 Task: Add the task  Create a new online platform for peer-to-peer rental services to the section Code Commanders in the project AgileIntegrate and add a Due Date to the respective task as 2024/02/01
Action: Mouse moved to (933, 580)
Screenshot: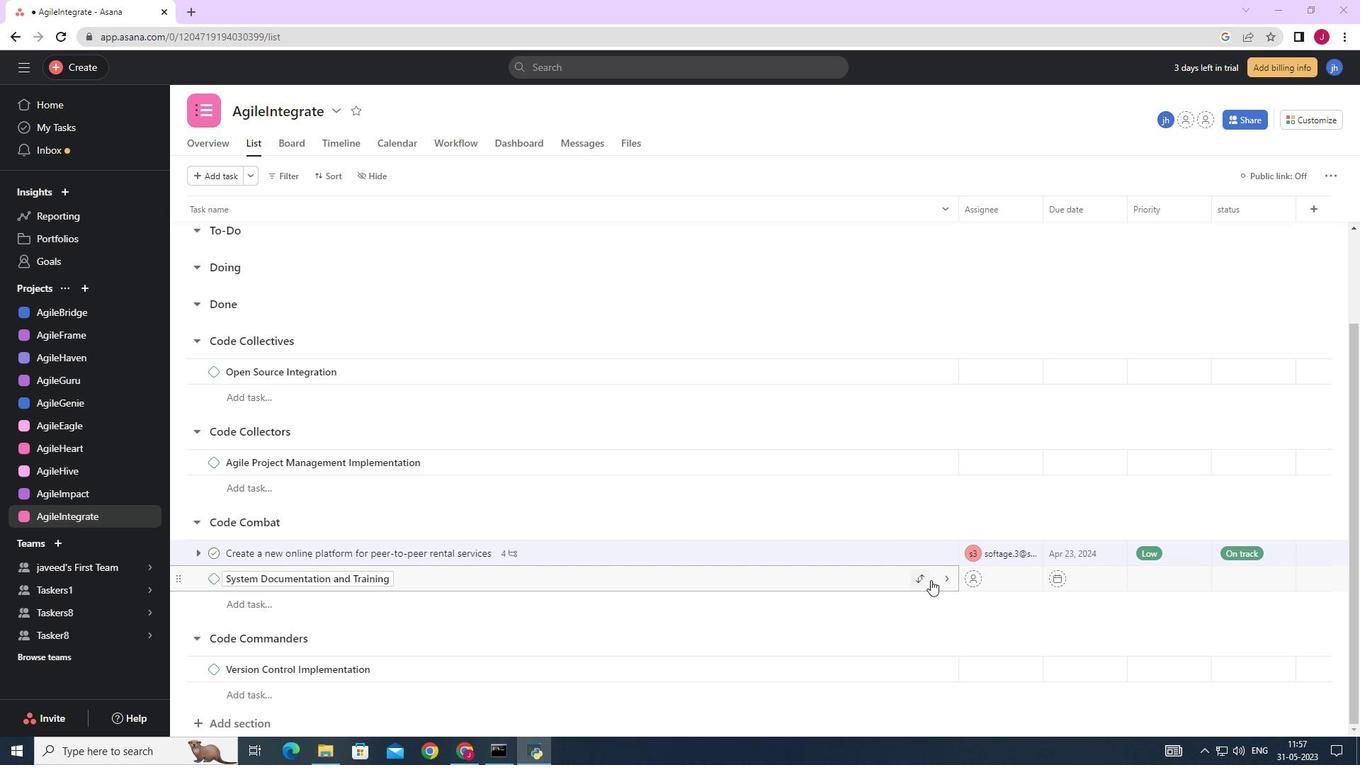 
Action: Mouse scrolled (933, 579) with delta (0, 0)
Screenshot: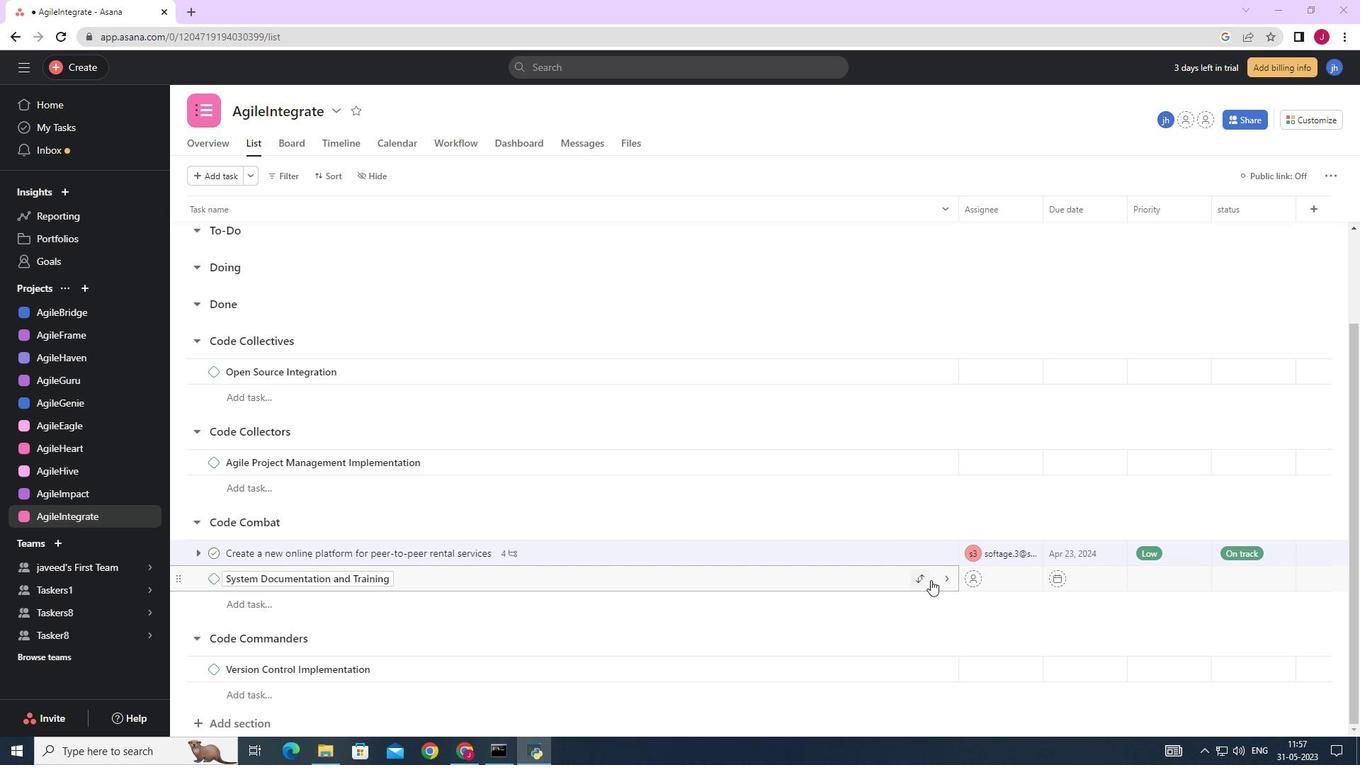 
Action: Mouse moved to (933, 580)
Screenshot: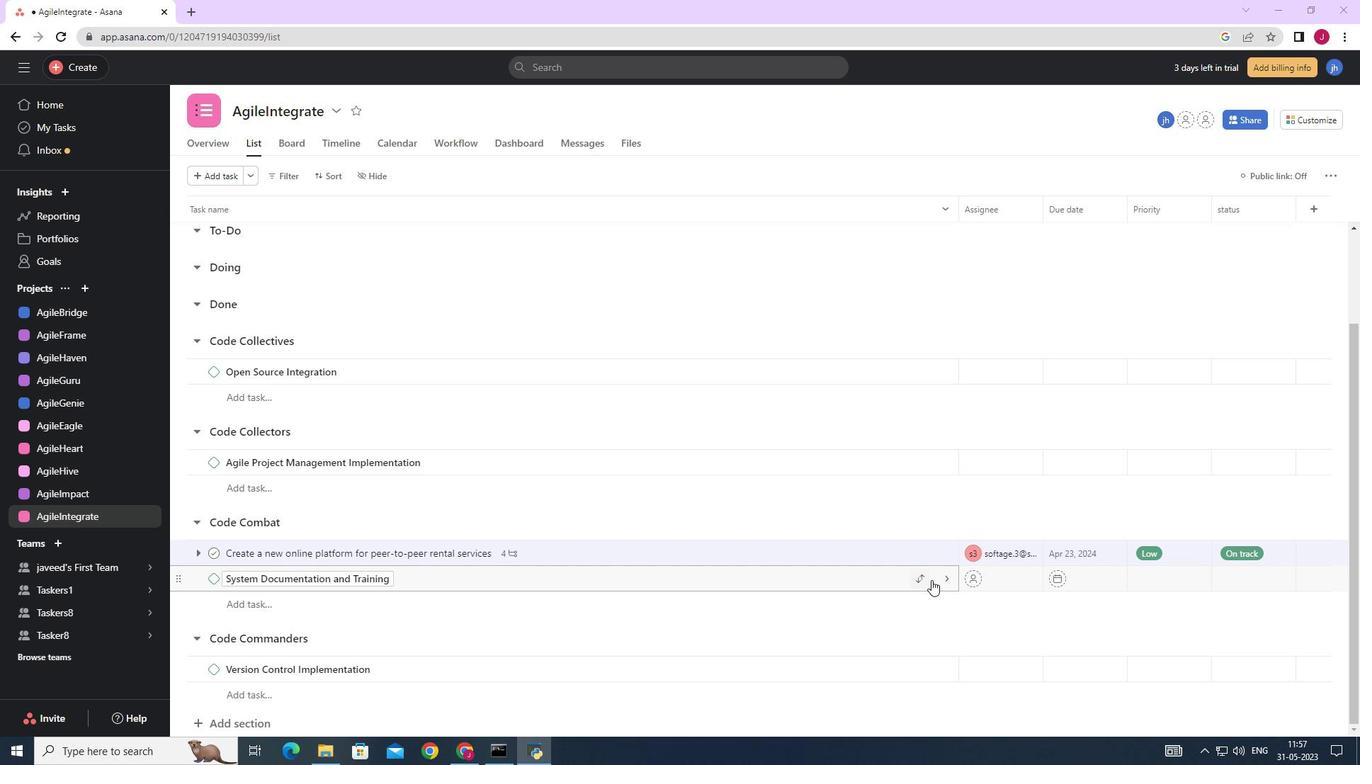 
Action: Mouse scrolled (933, 580) with delta (0, 0)
Screenshot: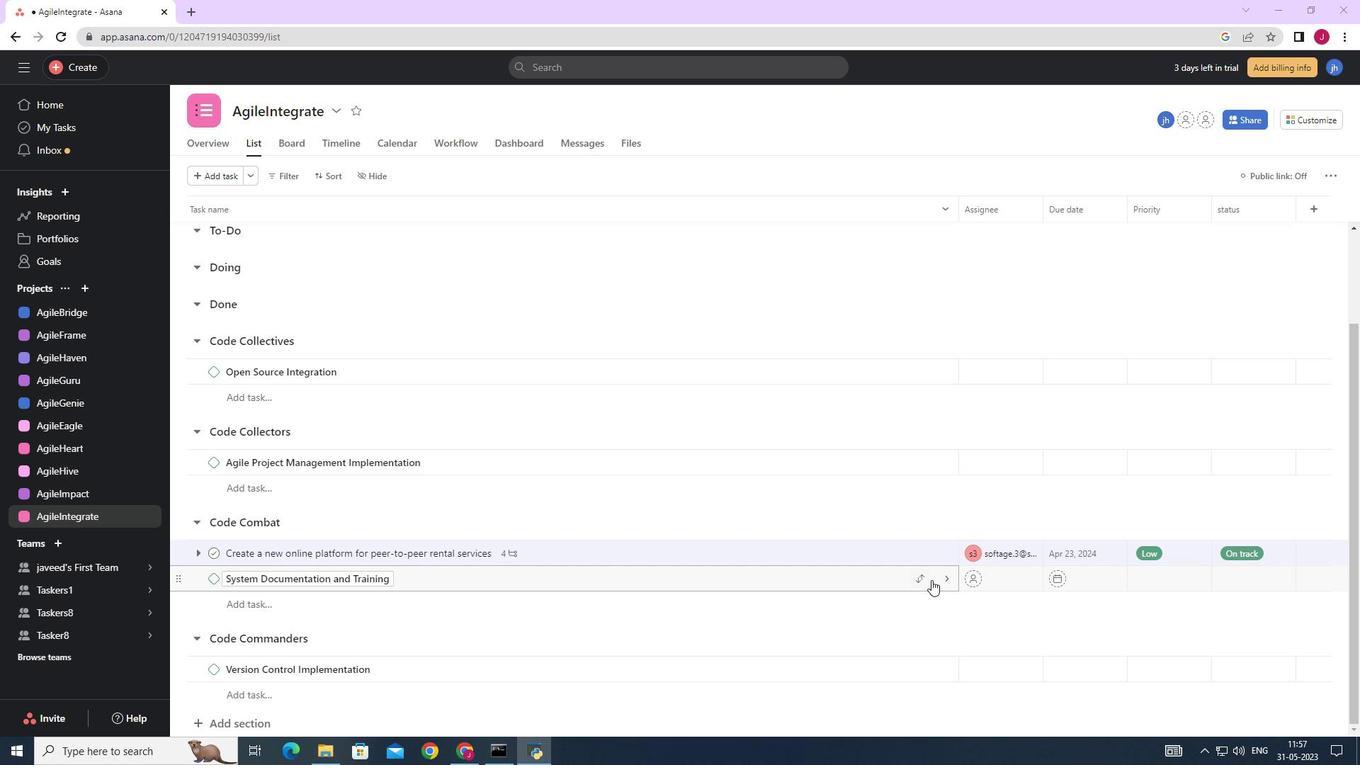 
Action: Mouse scrolled (933, 580) with delta (0, 0)
Screenshot: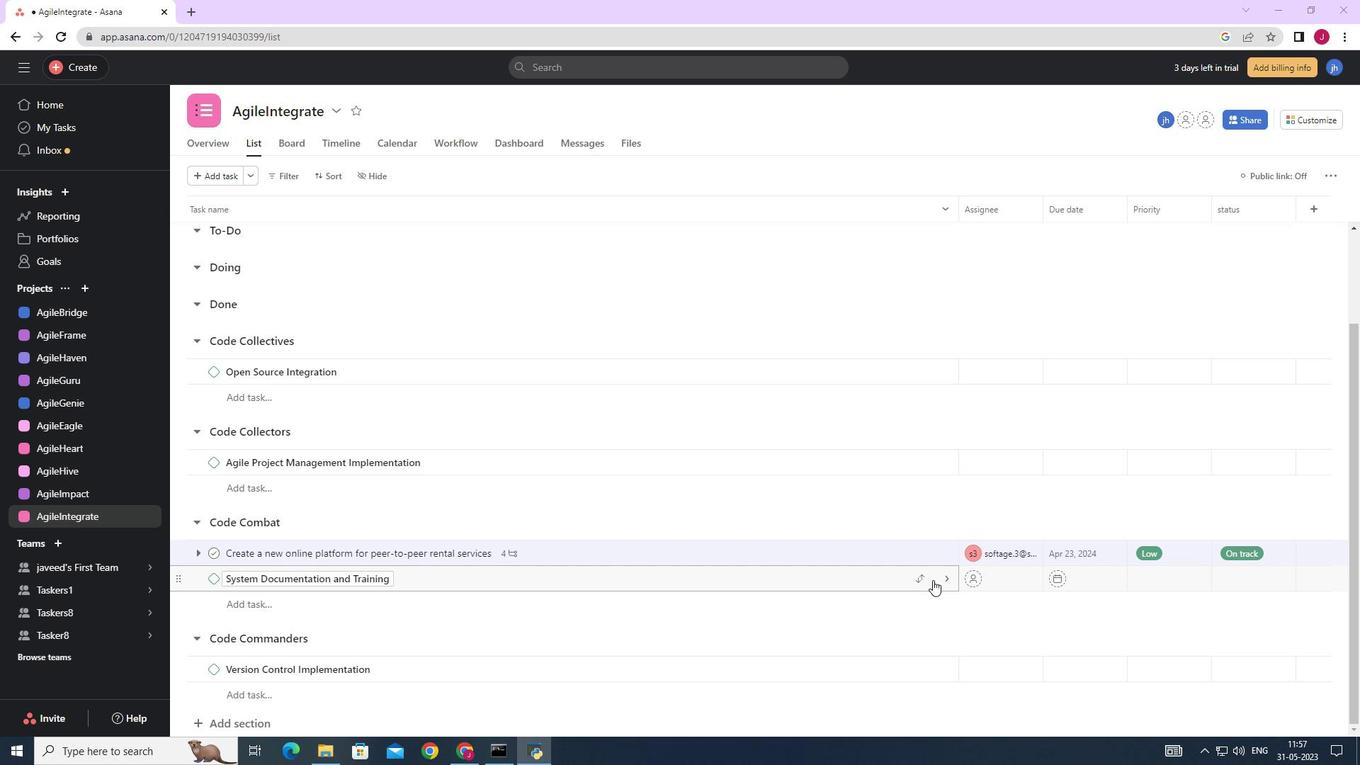 
Action: Mouse scrolled (933, 580) with delta (0, 0)
Screenshot: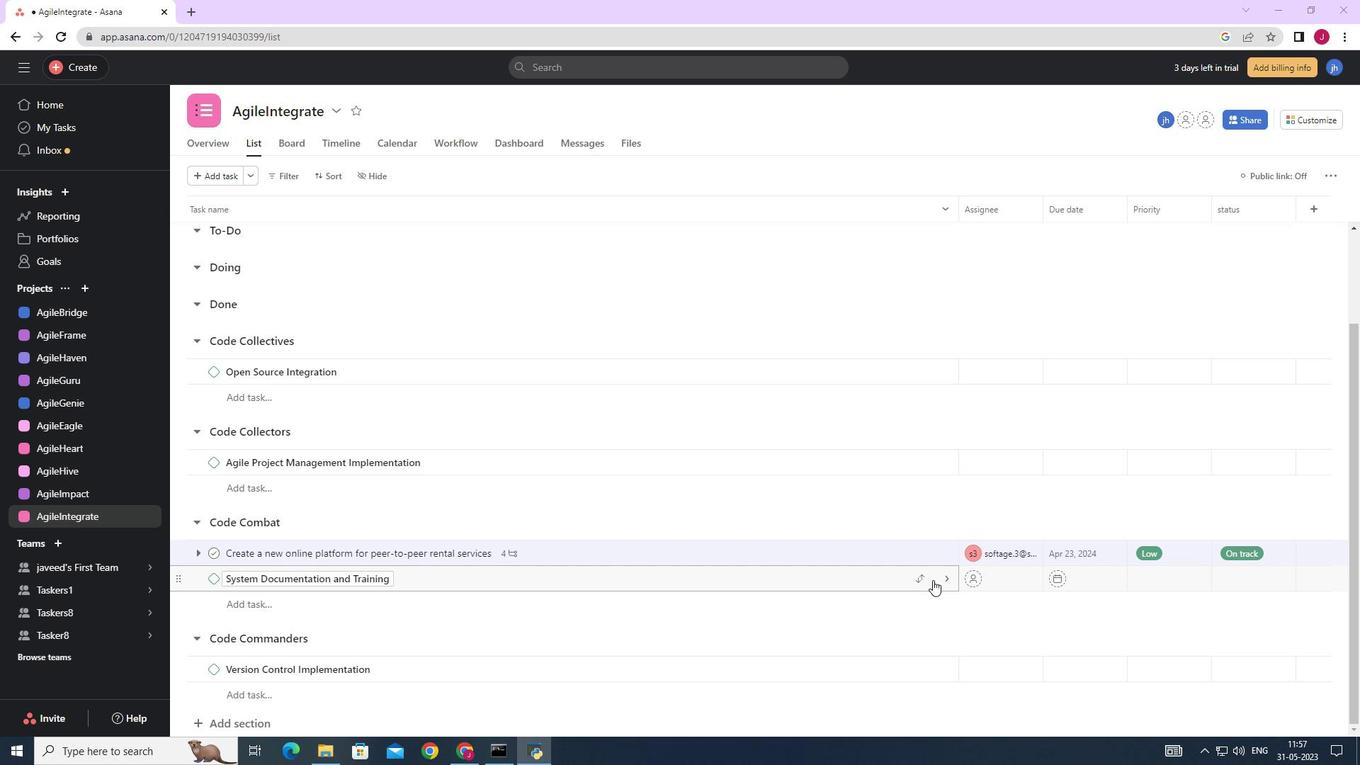 
Action: Mouse scrolled (933, 580) with delta (0, 0)
Screenshot: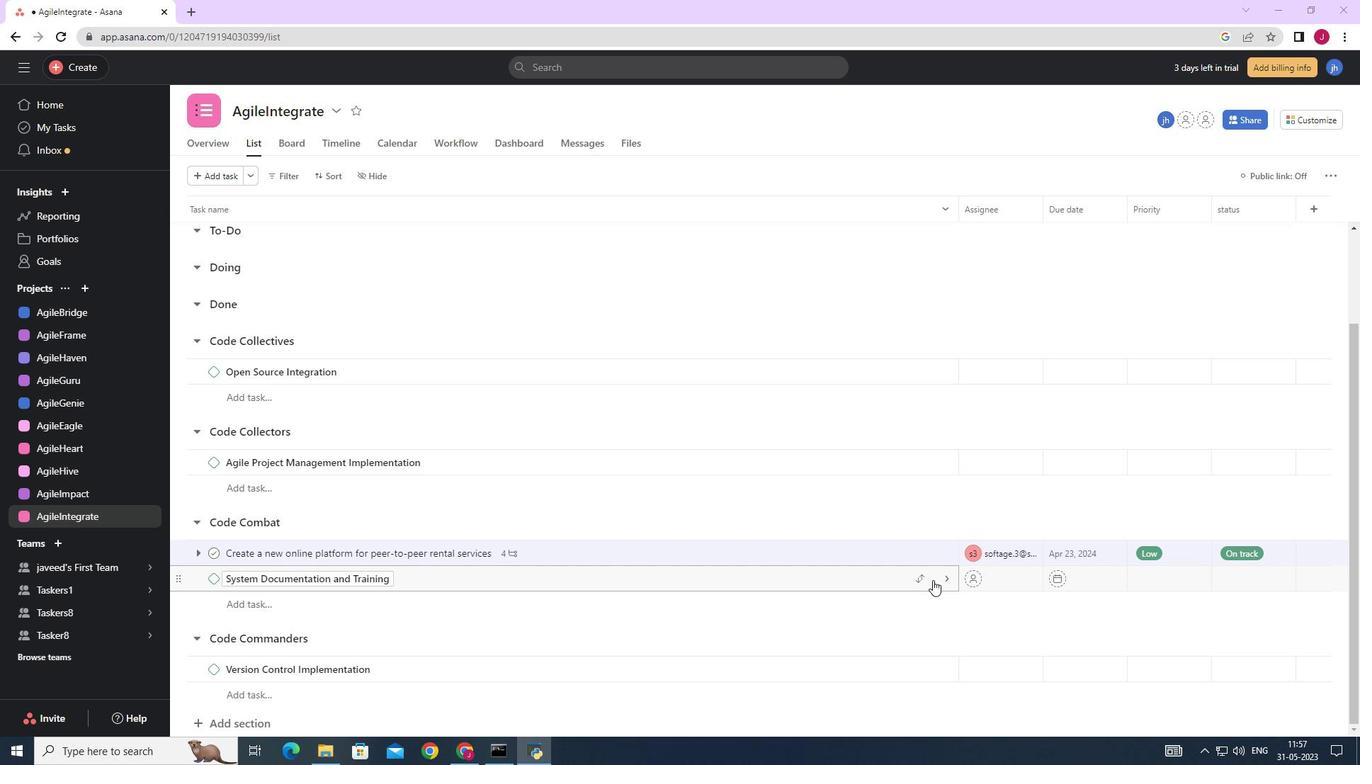 
Action: Mouse moved to (925, 549)
Screenshot: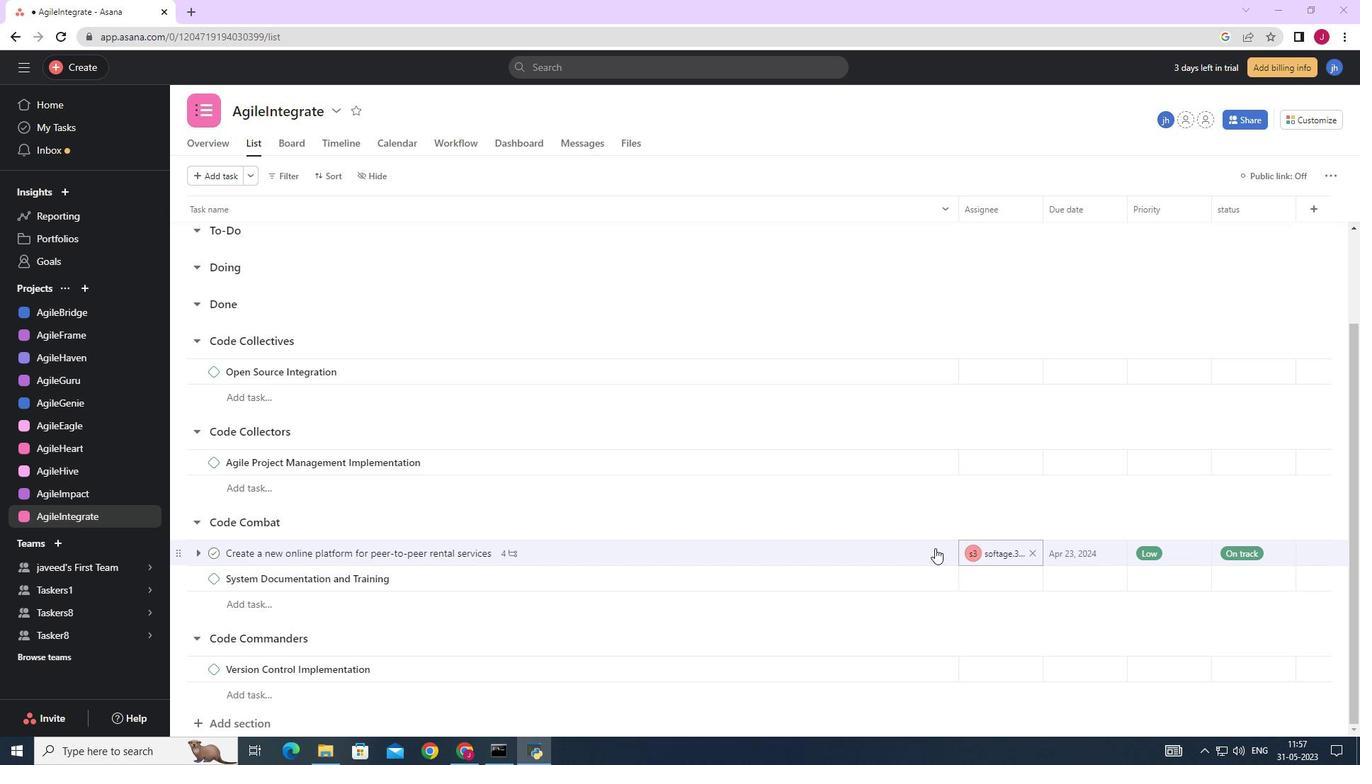 
Action: Mouse pressed left at (925, 549)
Screenshot: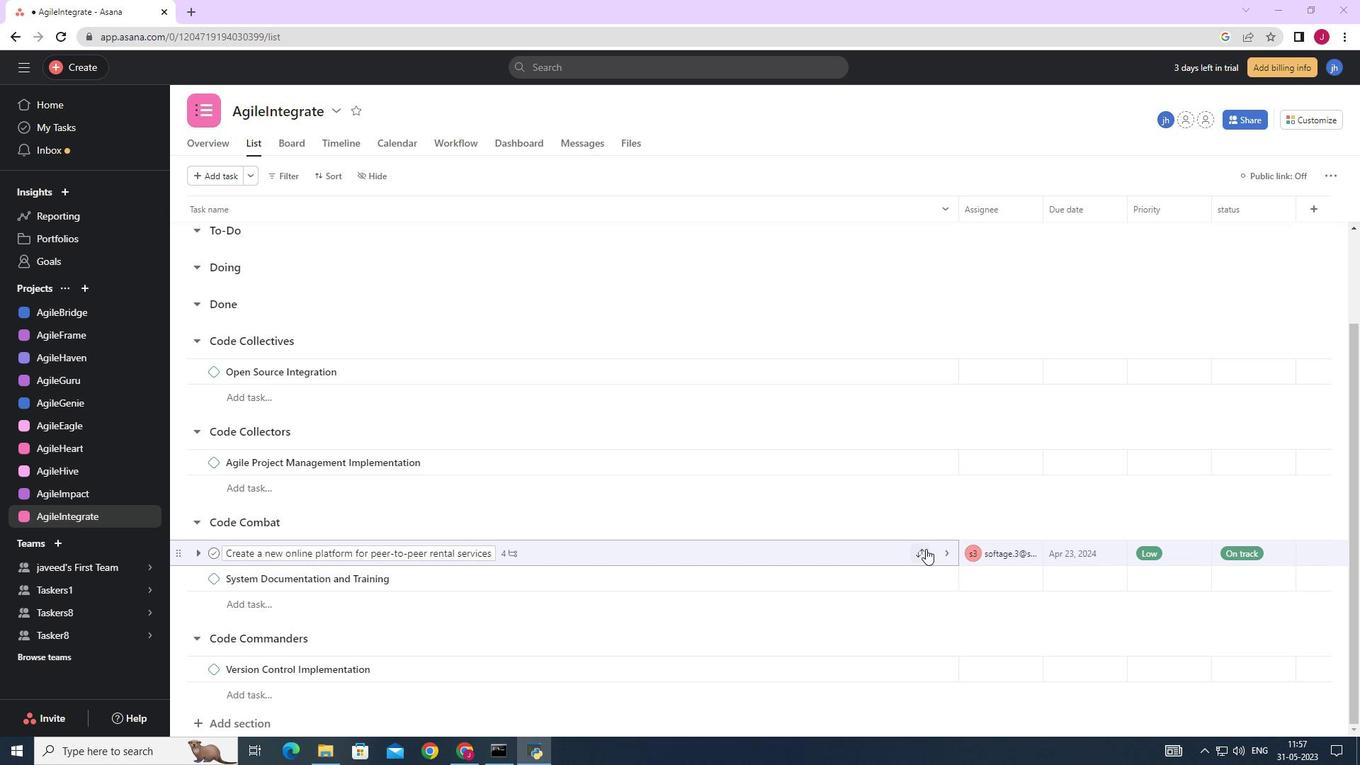 
Action: Mouse moved to (892, 524)
Screenshot: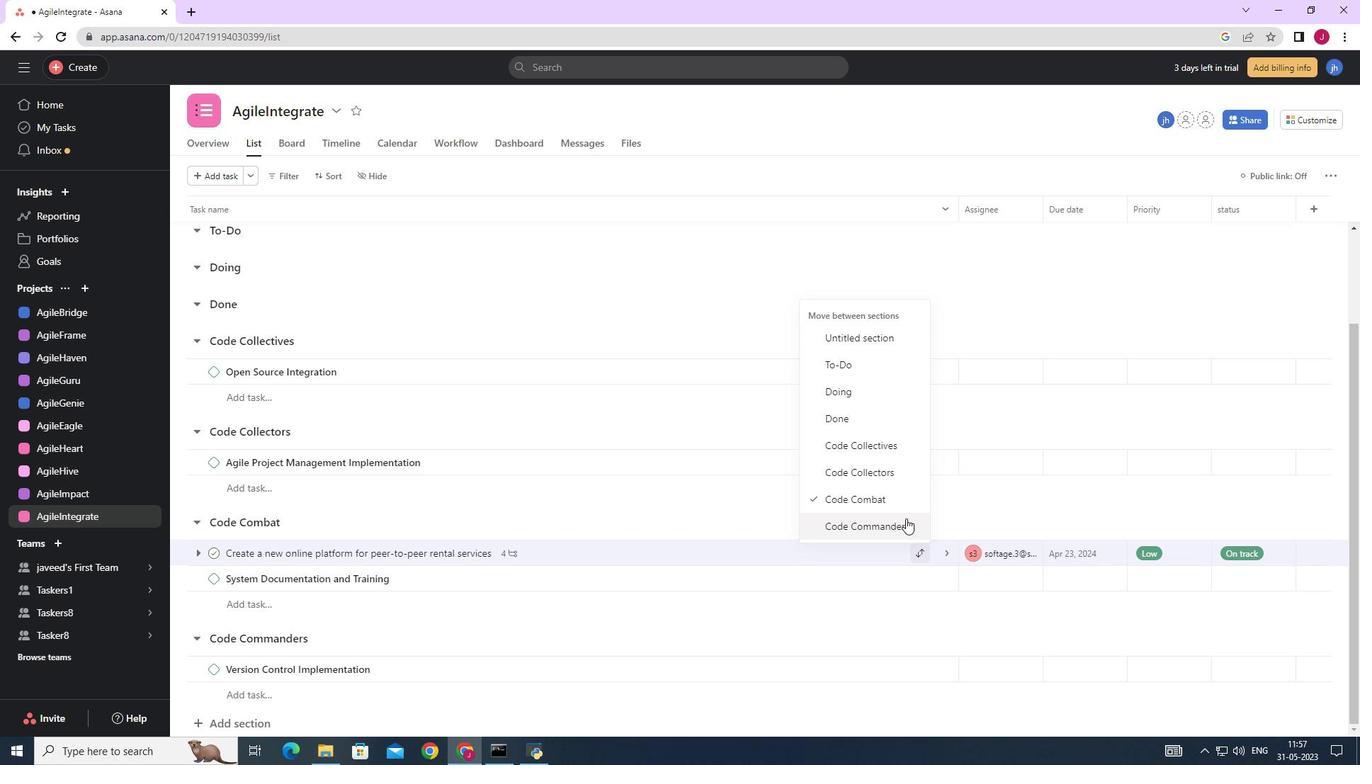 
Action: Mouse pressed left at (892, 524)
Screenshot: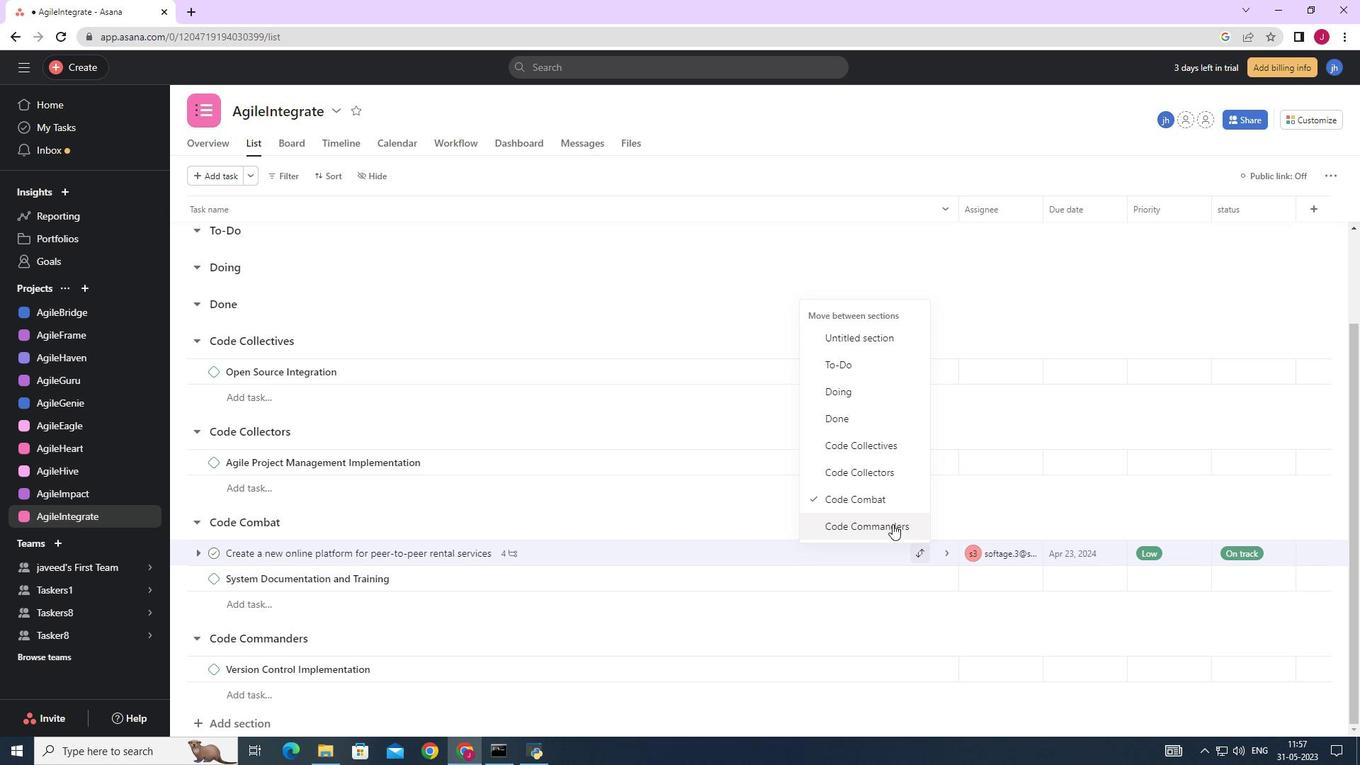
Action: Mouse moved to (1117, 644)
Screenshot: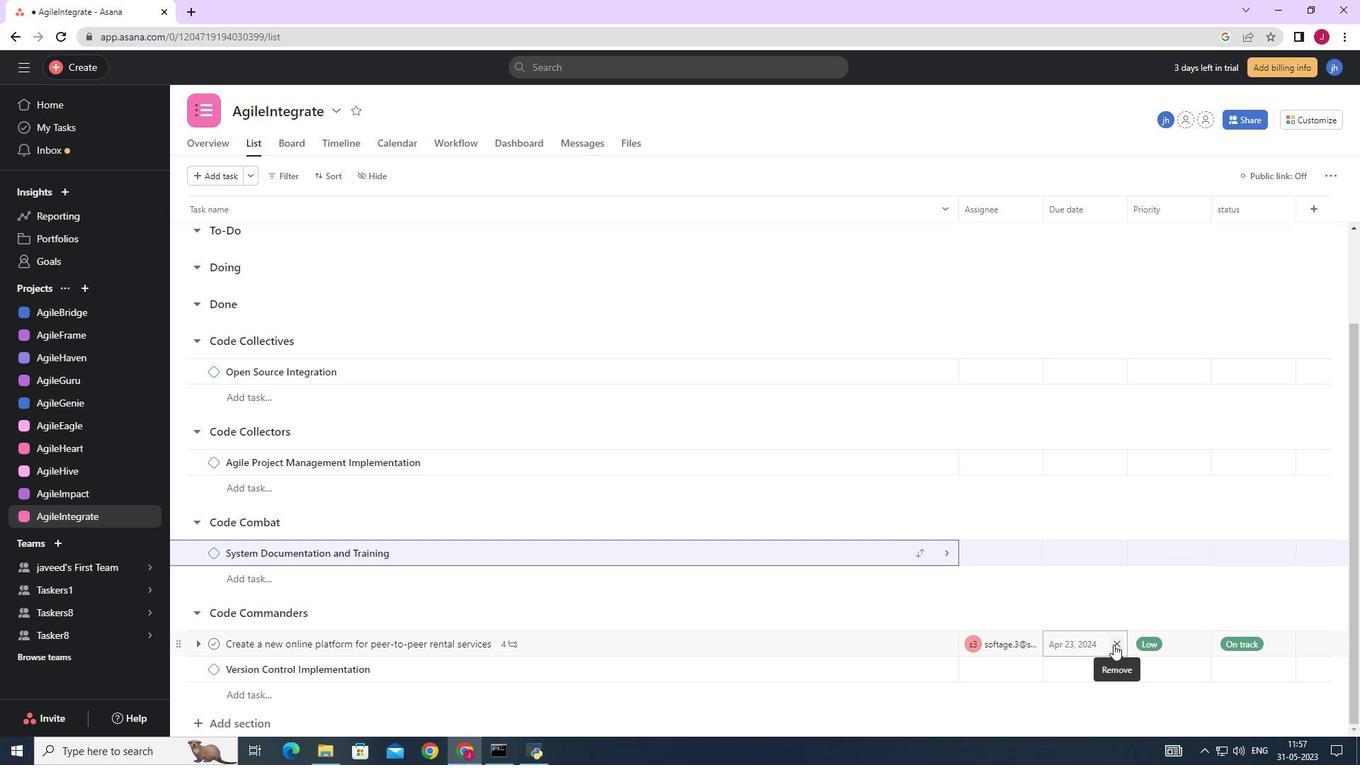 
Action: Mouse pressed left at (1117, 644)
Screenshot: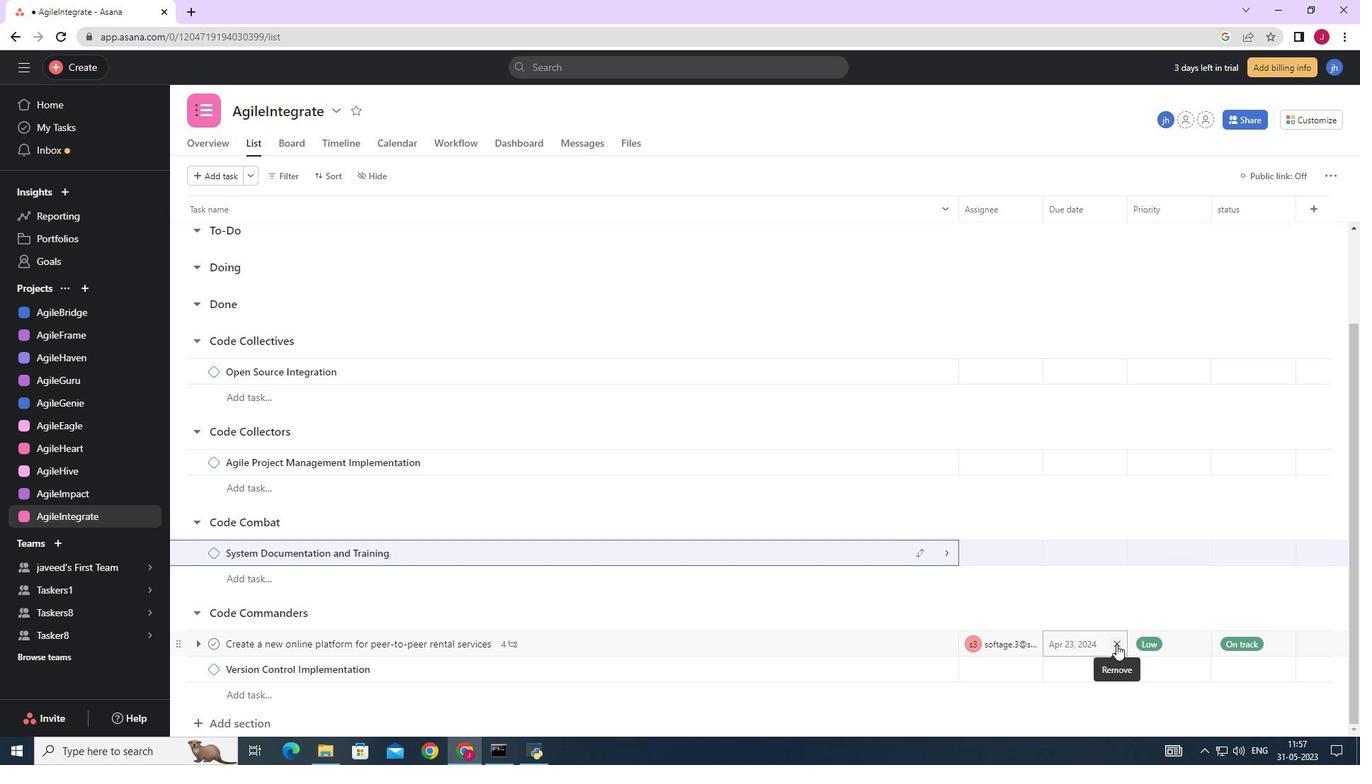 
Action: Mouse moved to (1088, 641)
Screenshot: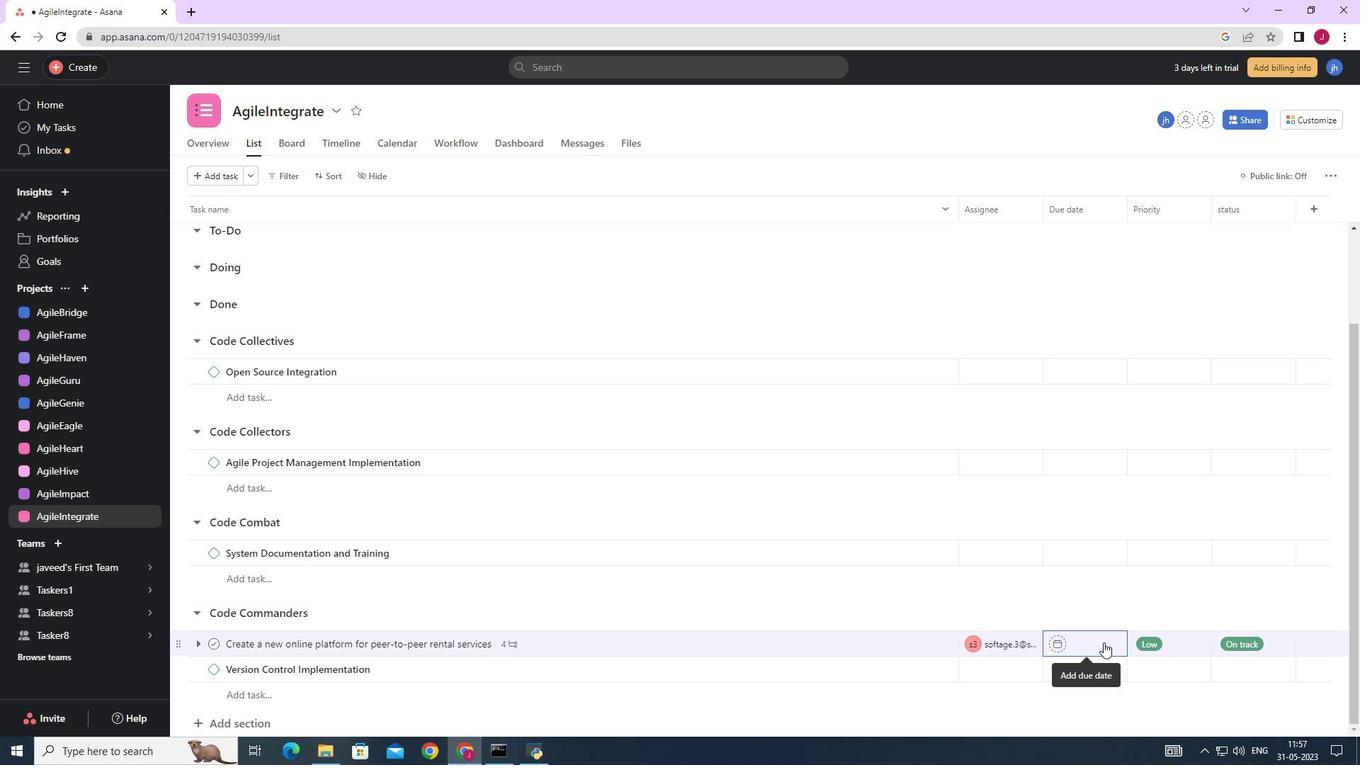 
Action: Mouse pressed left at (1088, 641)
Screenshot: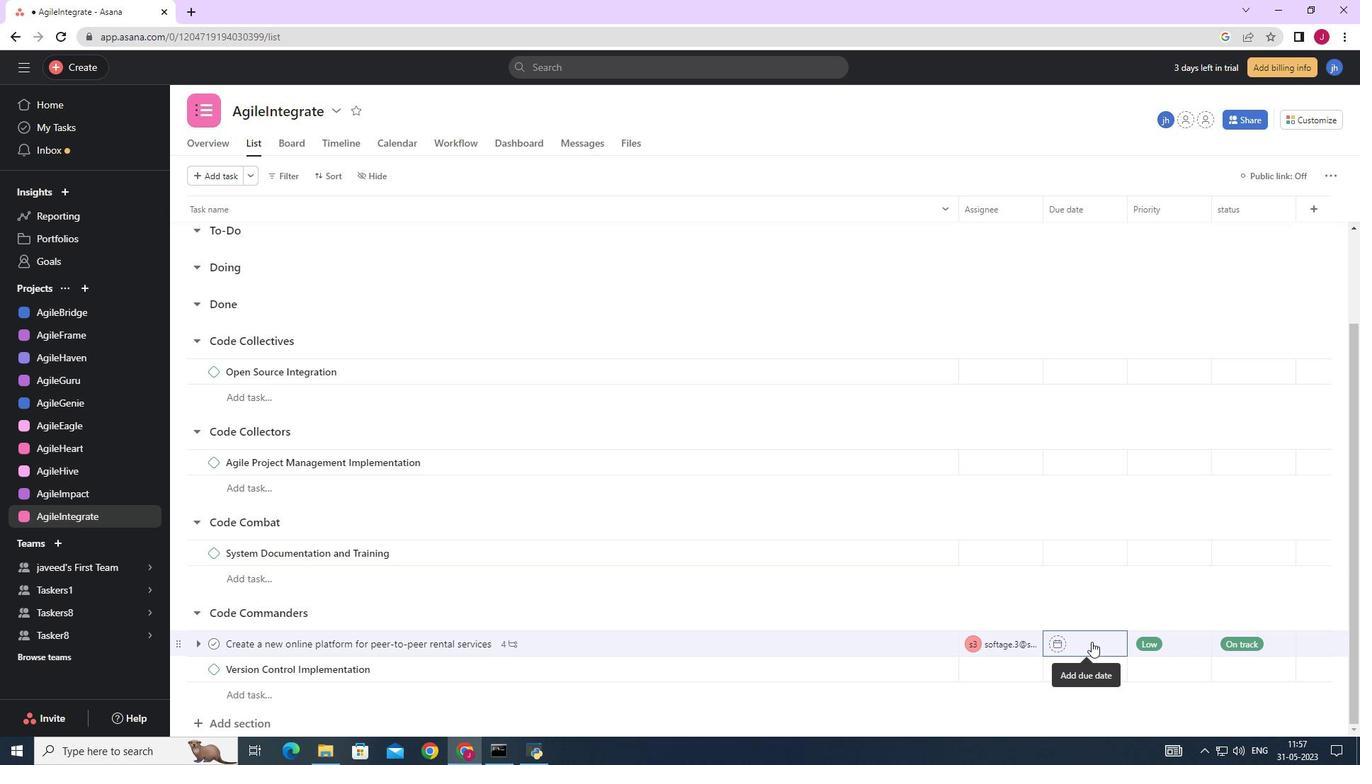 
Action: Mouse moved to (1225, 418)
Screenshot: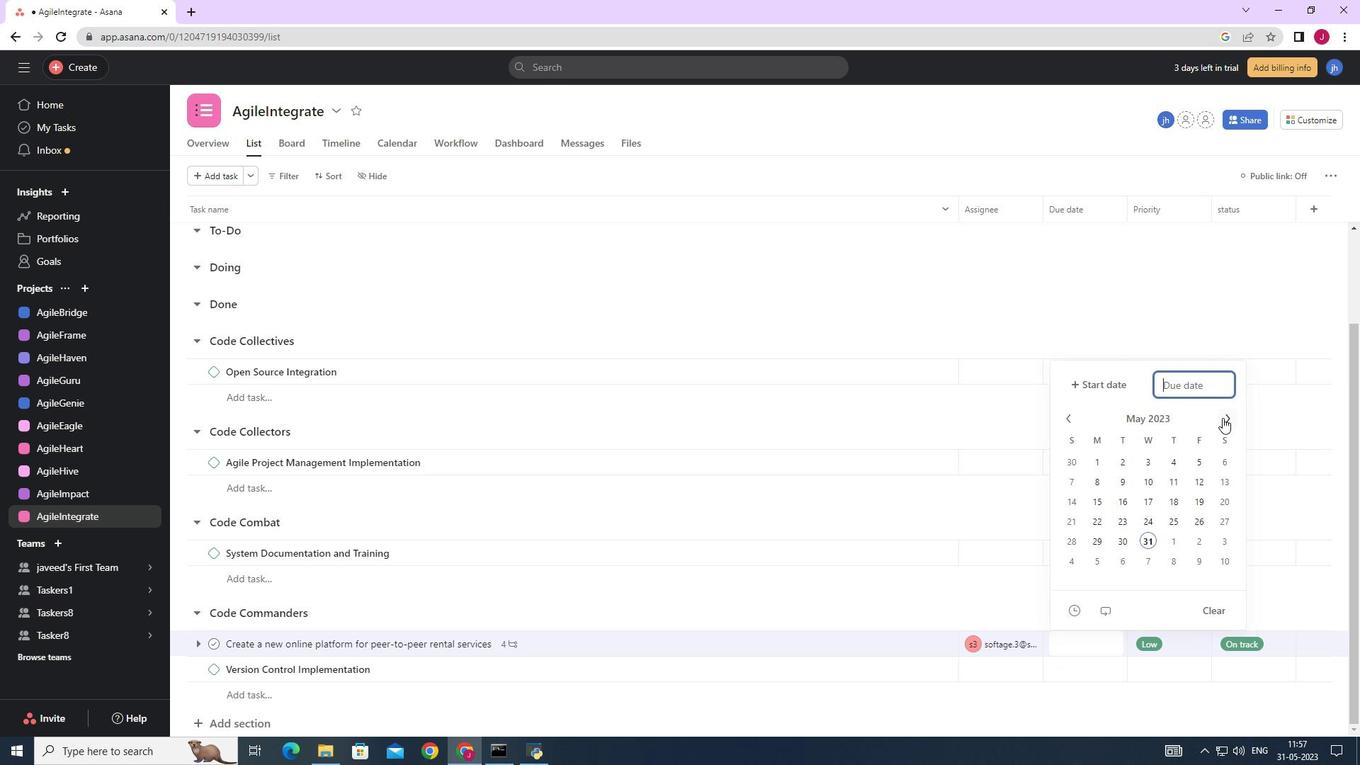 
Action: Mouse pressed left at (1225, 418)
Screenshot: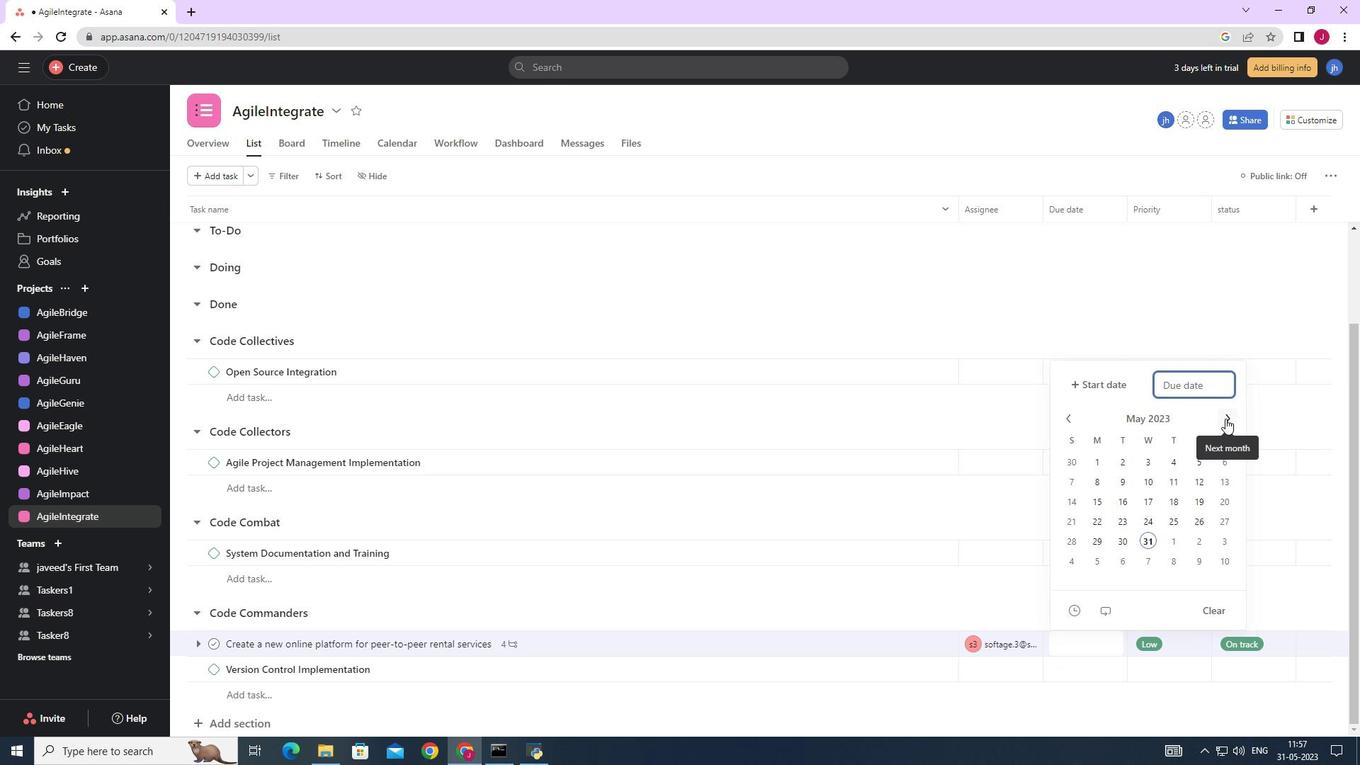 
Action: Mouse moved to (1064, 420)
Screenshot: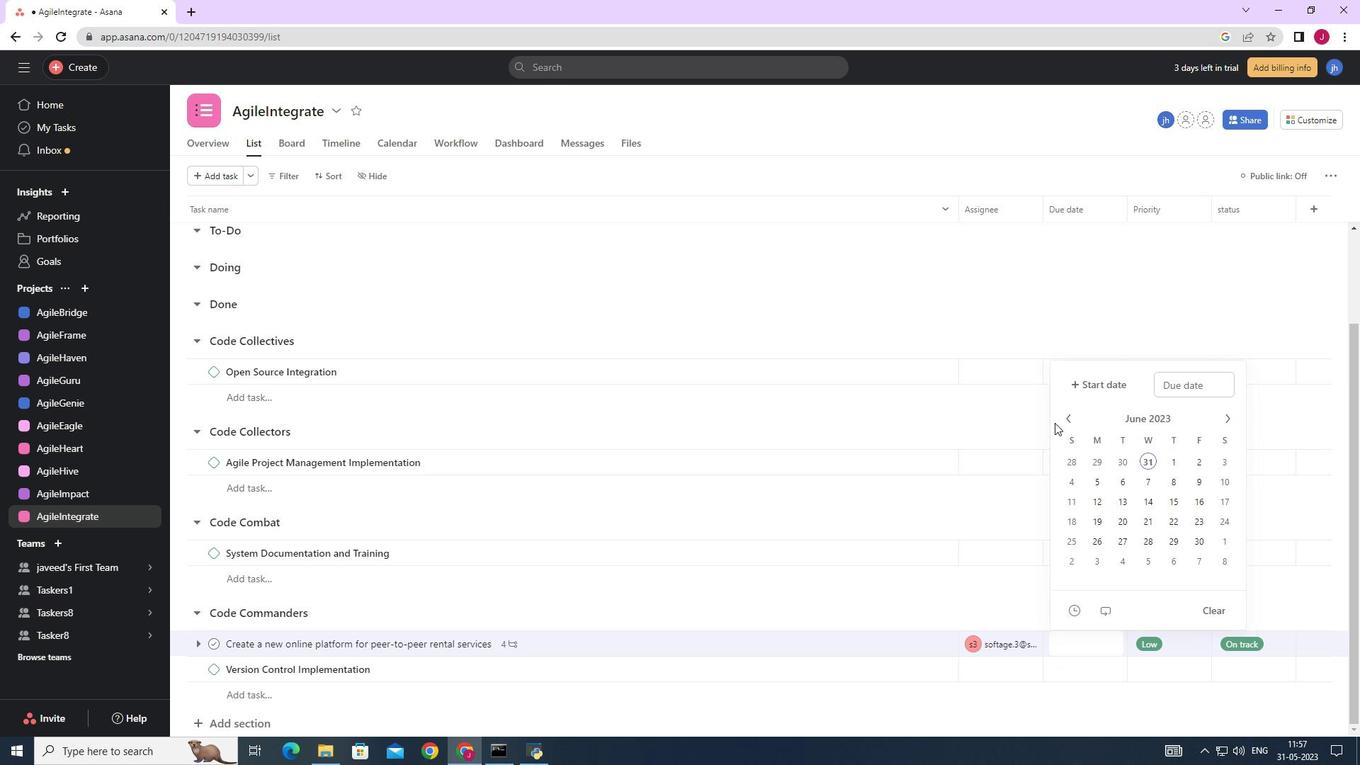 
Action: Mouse pressed left at (1064, 420)
Screenshot: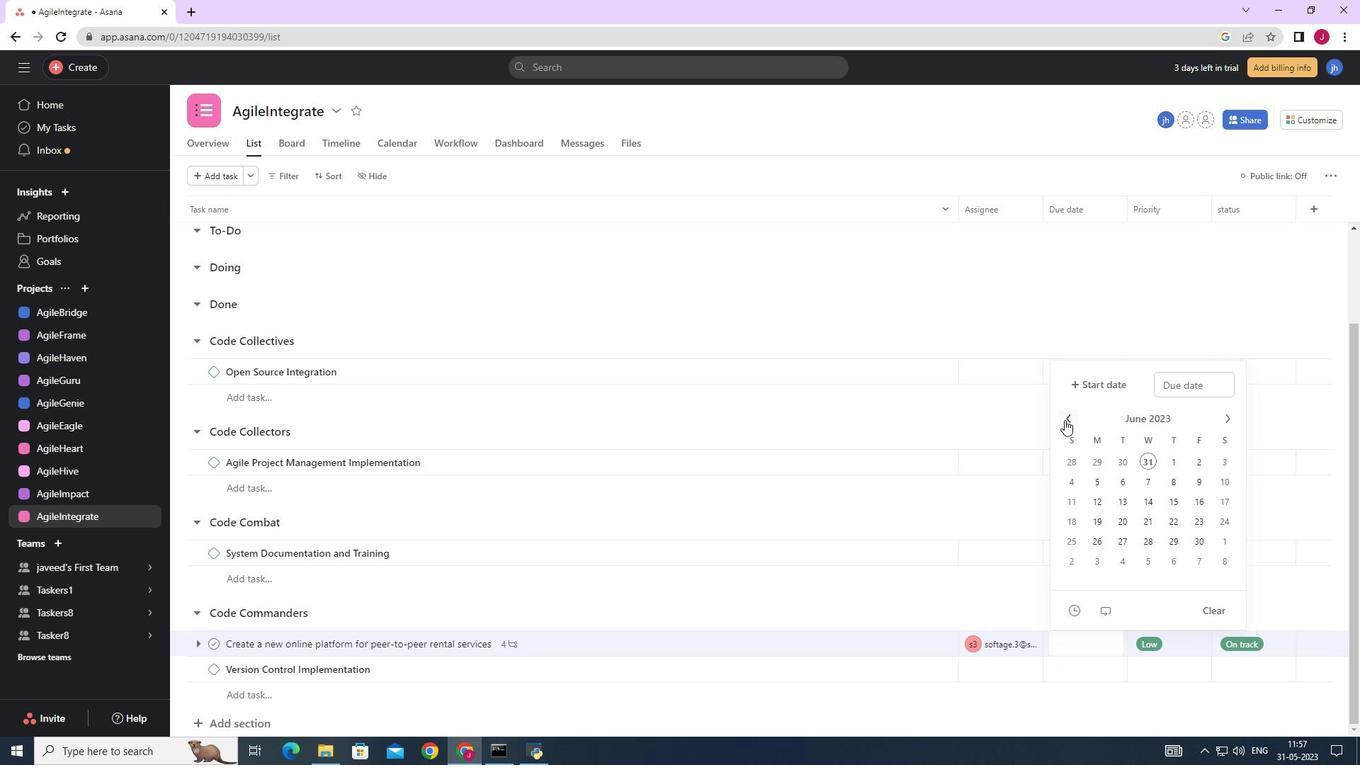 
Action: Mouse moved to (1226, 420)
Screenshot: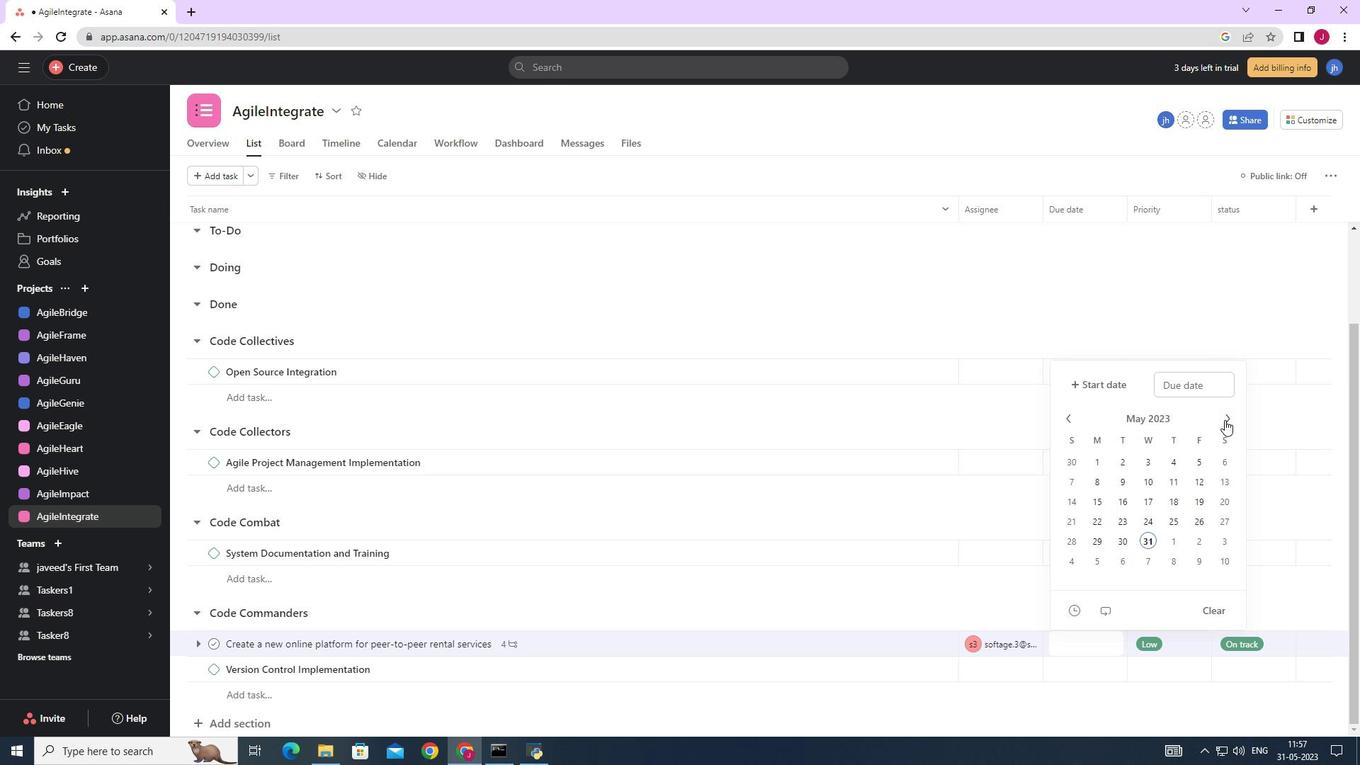 
Action: Mouse pressed left at (1226, 420)
Screenshot: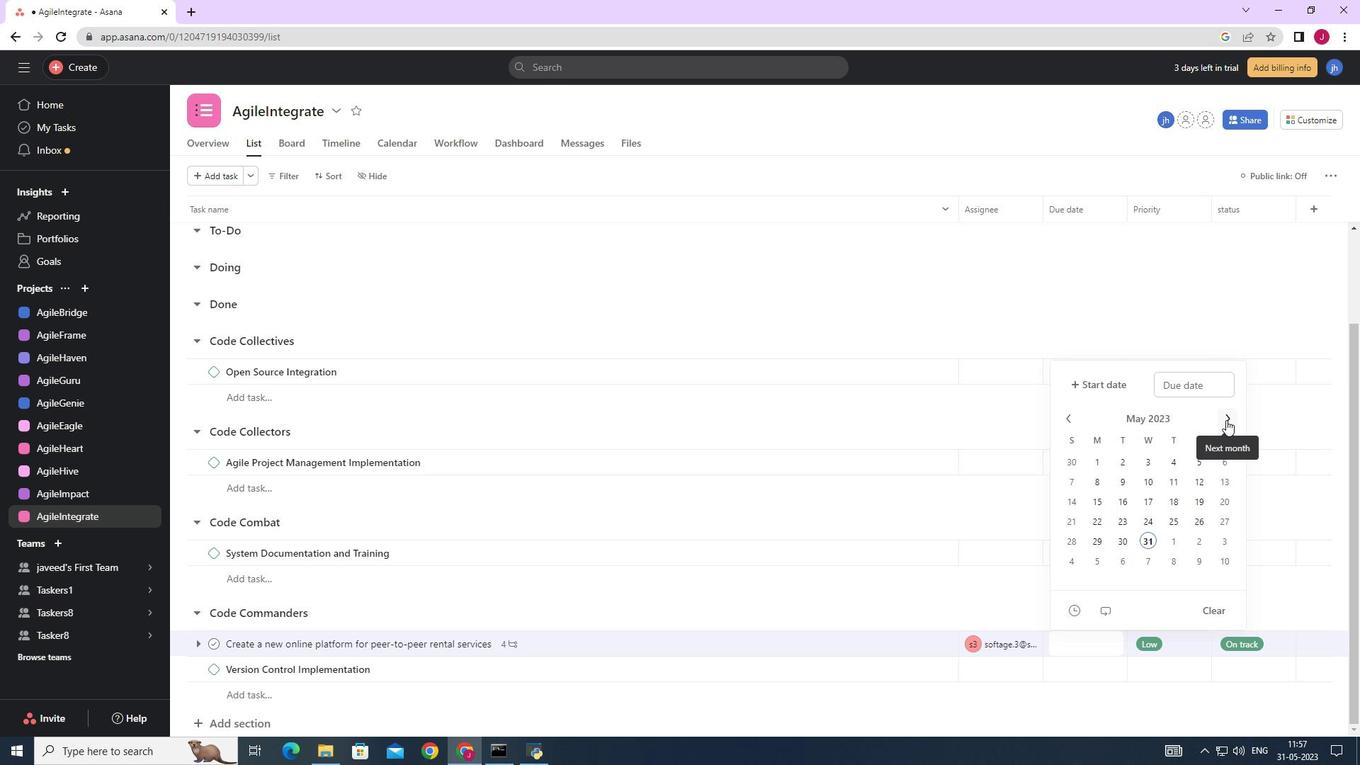 
Action: Mouse pressed left at (1226, 420)
Screenshot: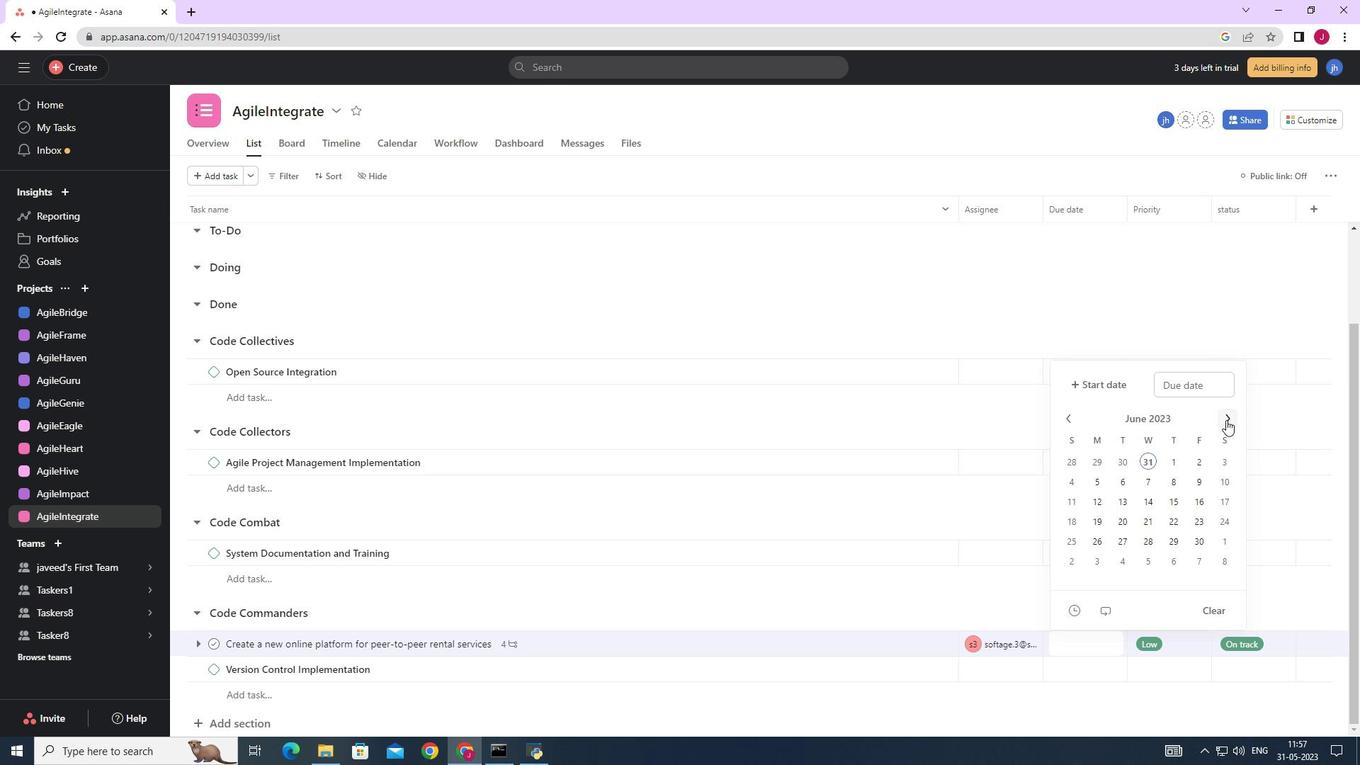 
Action: Mouse pressed left at (1226, 420)
Screenshot: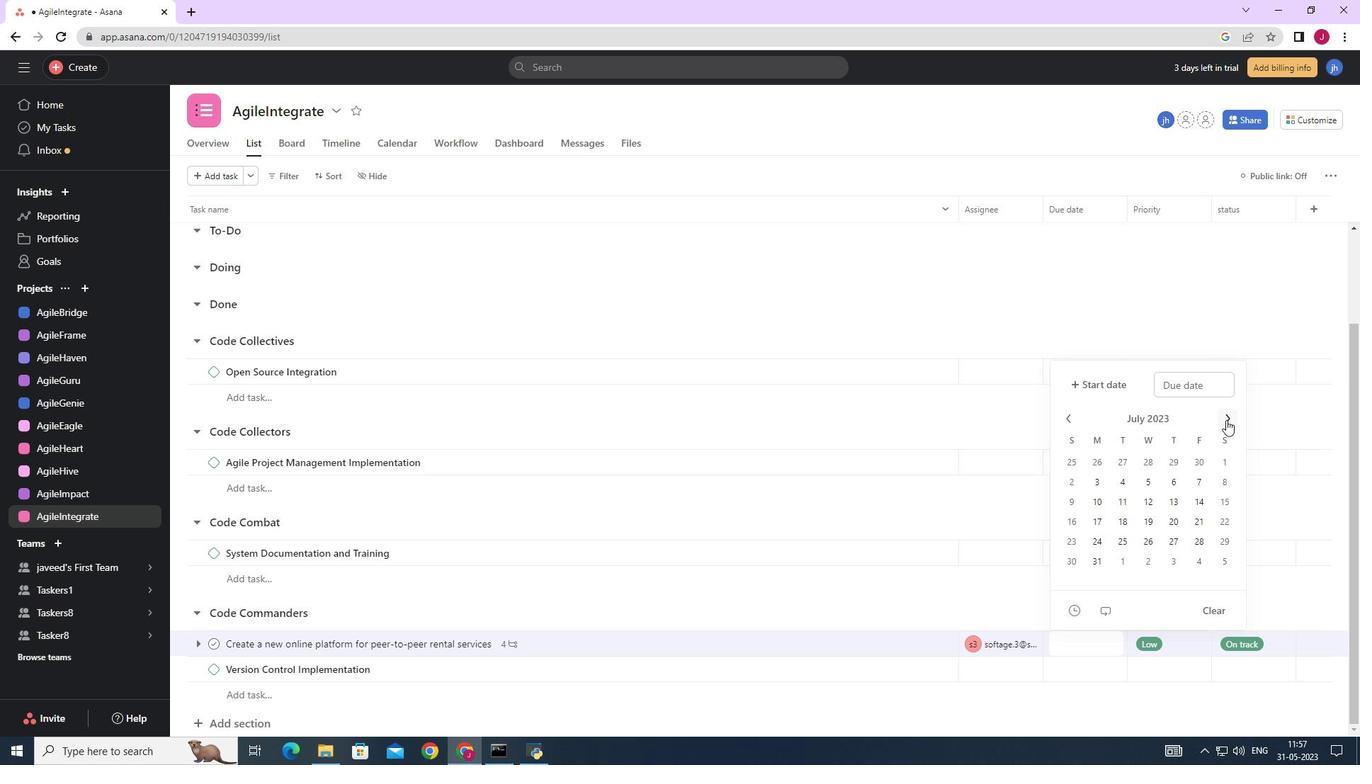 
Action: Mouse pressed left at (1226, 420)
Screenshot: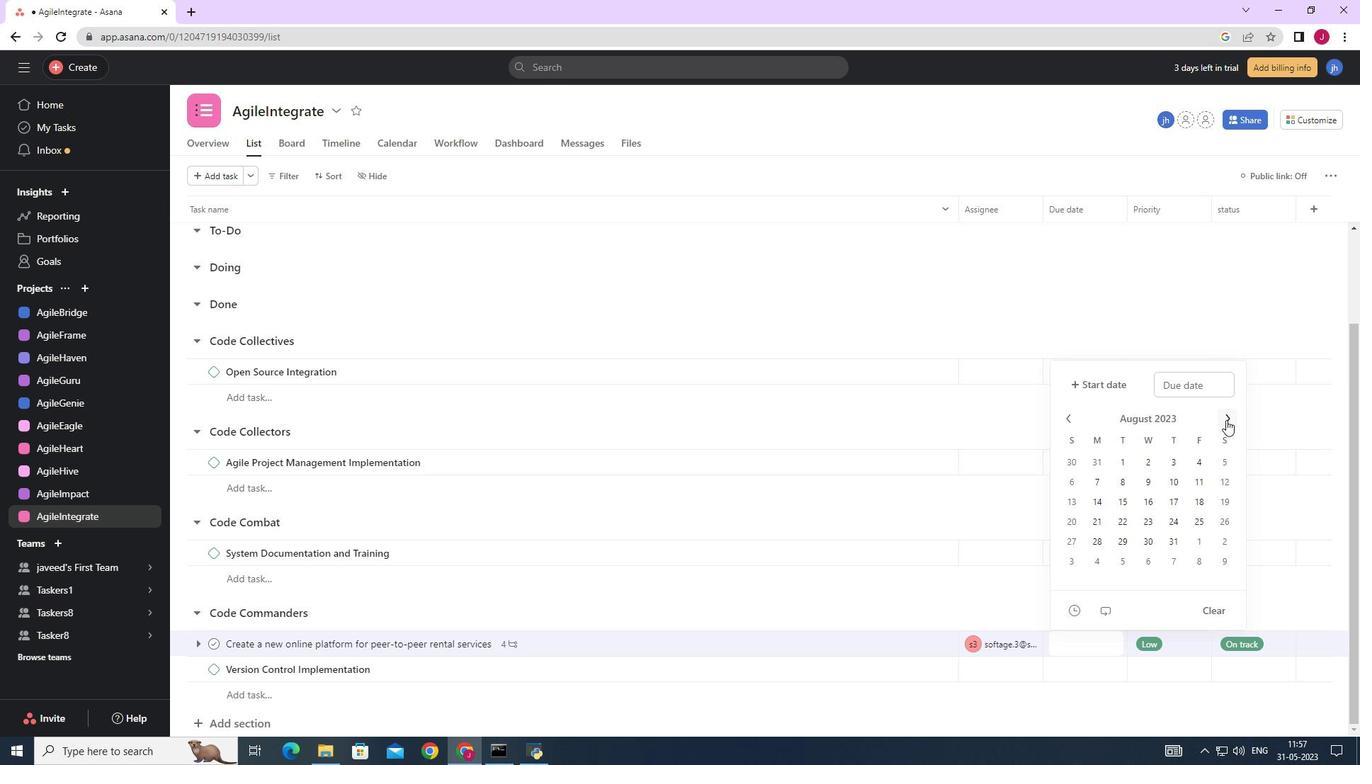 
Action: Mouse pressed left at (1226, 420)
Screenshot: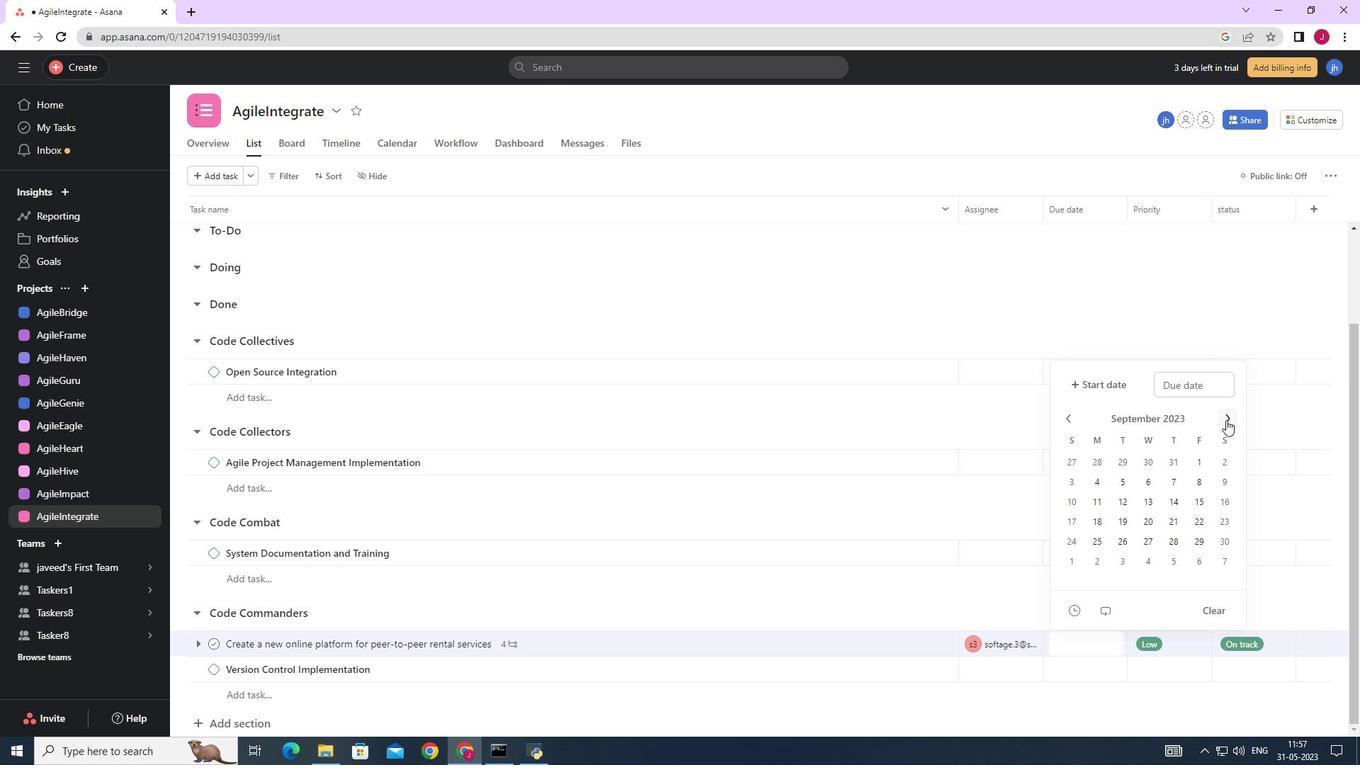 
Action: Mouse moved to (1227, 420)
Screenshot: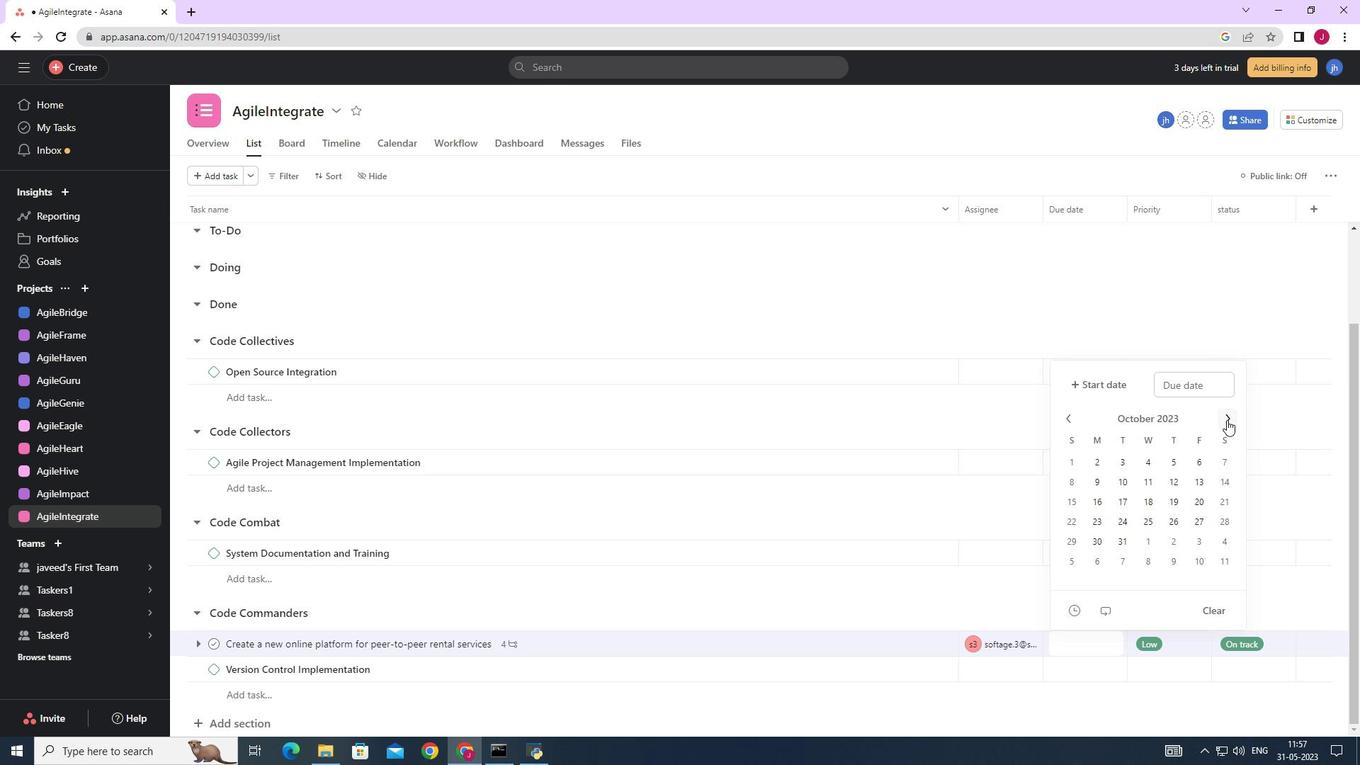 
Action: Mouse pressed left at (1227, 420)
Screenshot: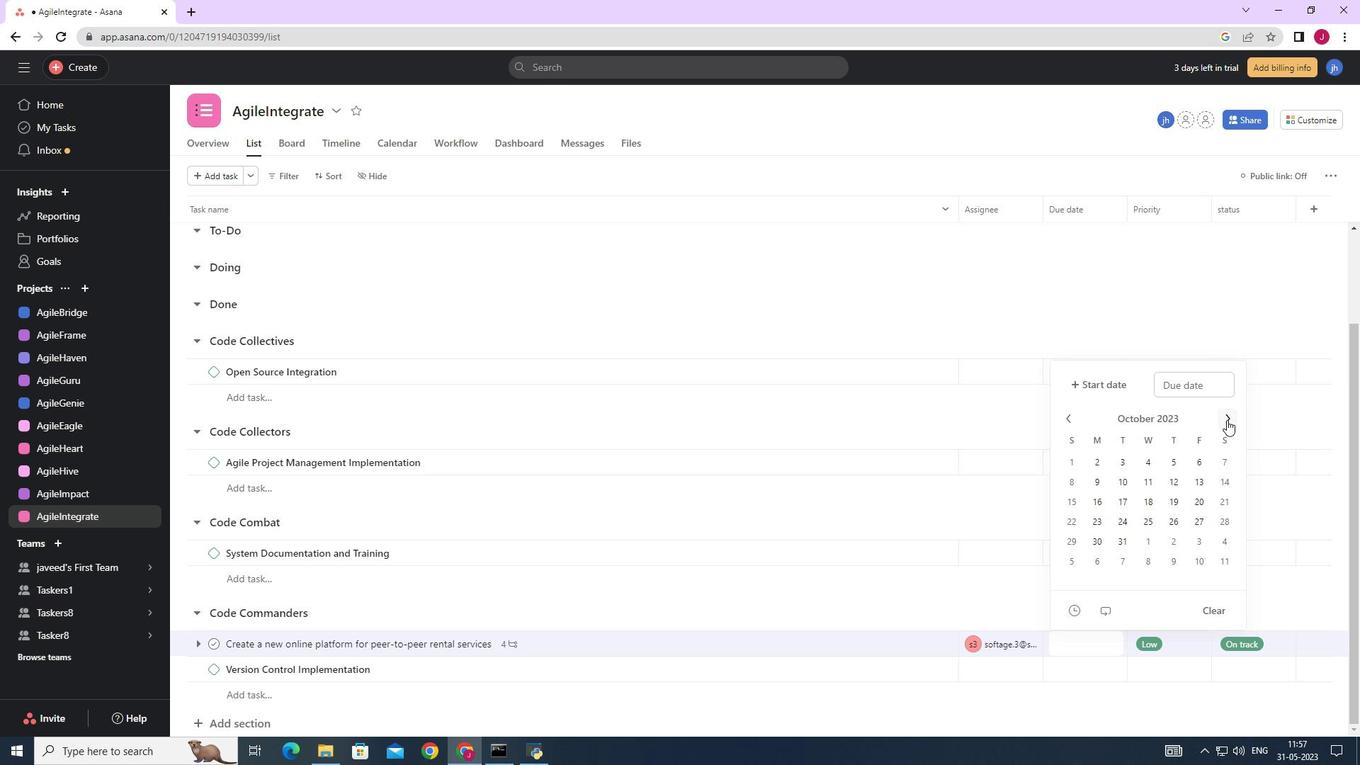 
Action: Mouse moved to (1227, 420)
Screenshot: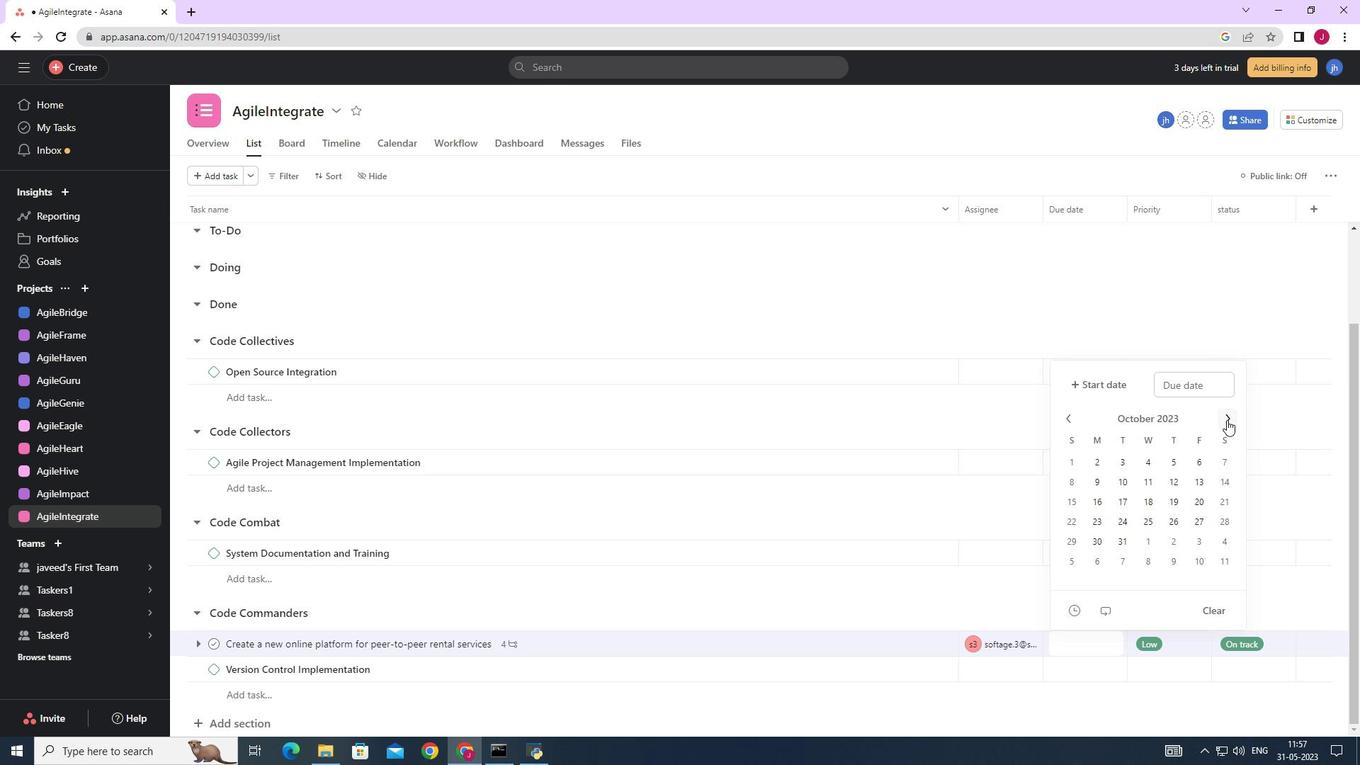 
Action: Mouse pressed left at (1227, 420)
Screenshot: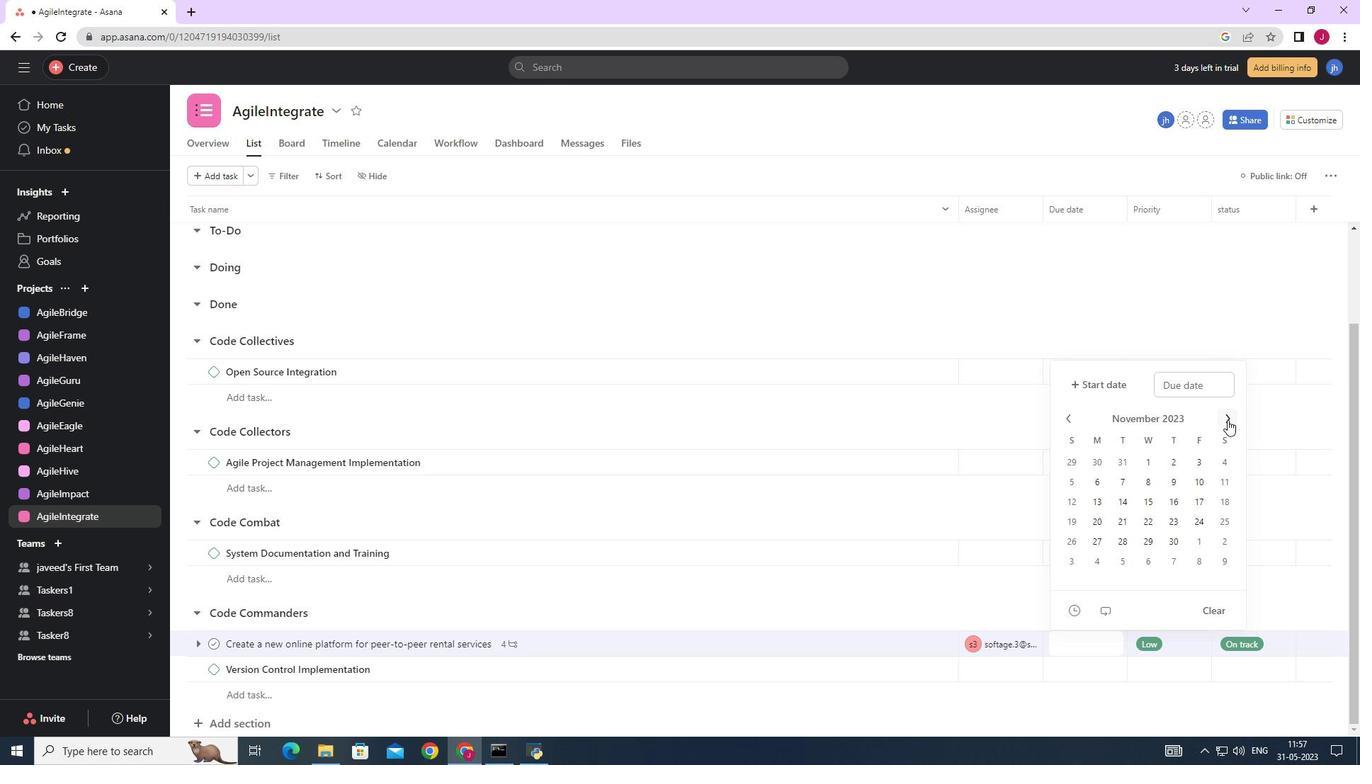 
Action: Mouse pressed left at (1227, 420)
Screenshot: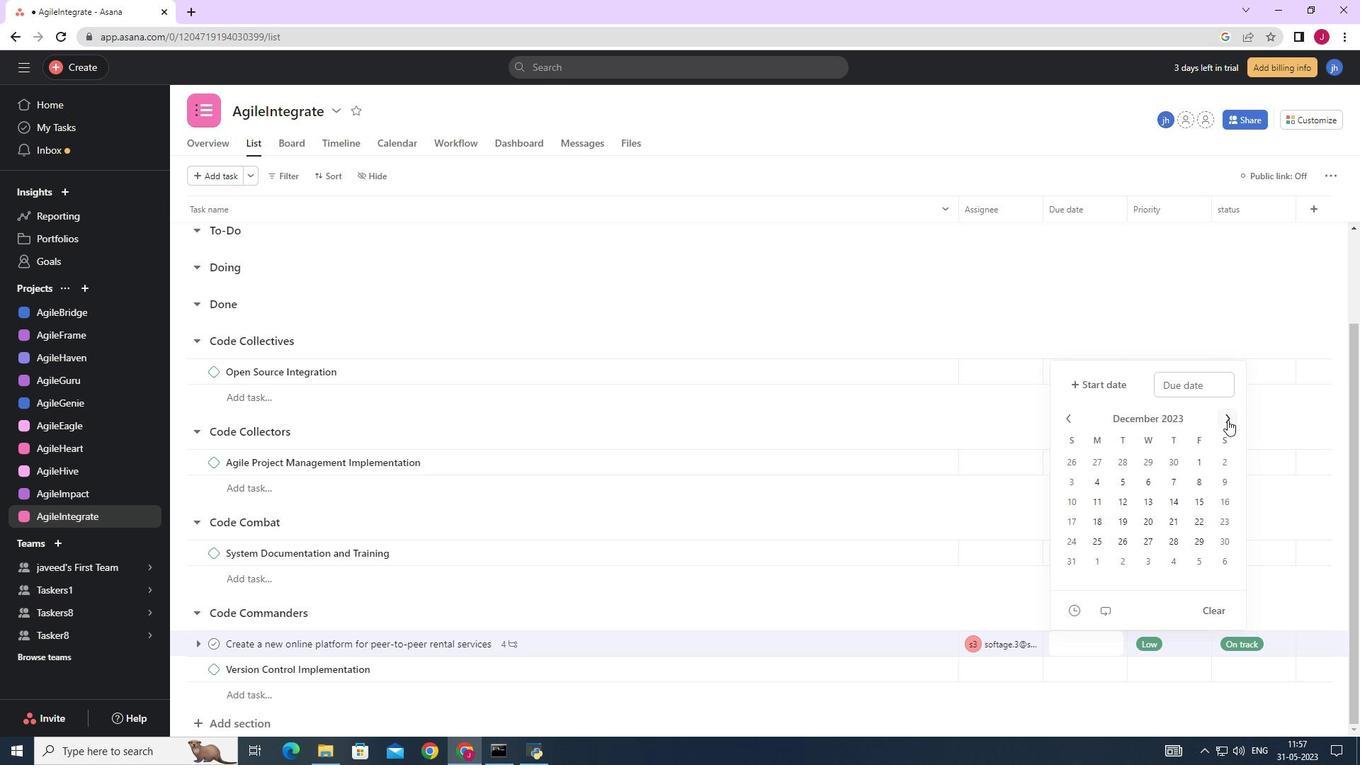 
Action: Mouse pressed left at (1227, 420)
Screenshot: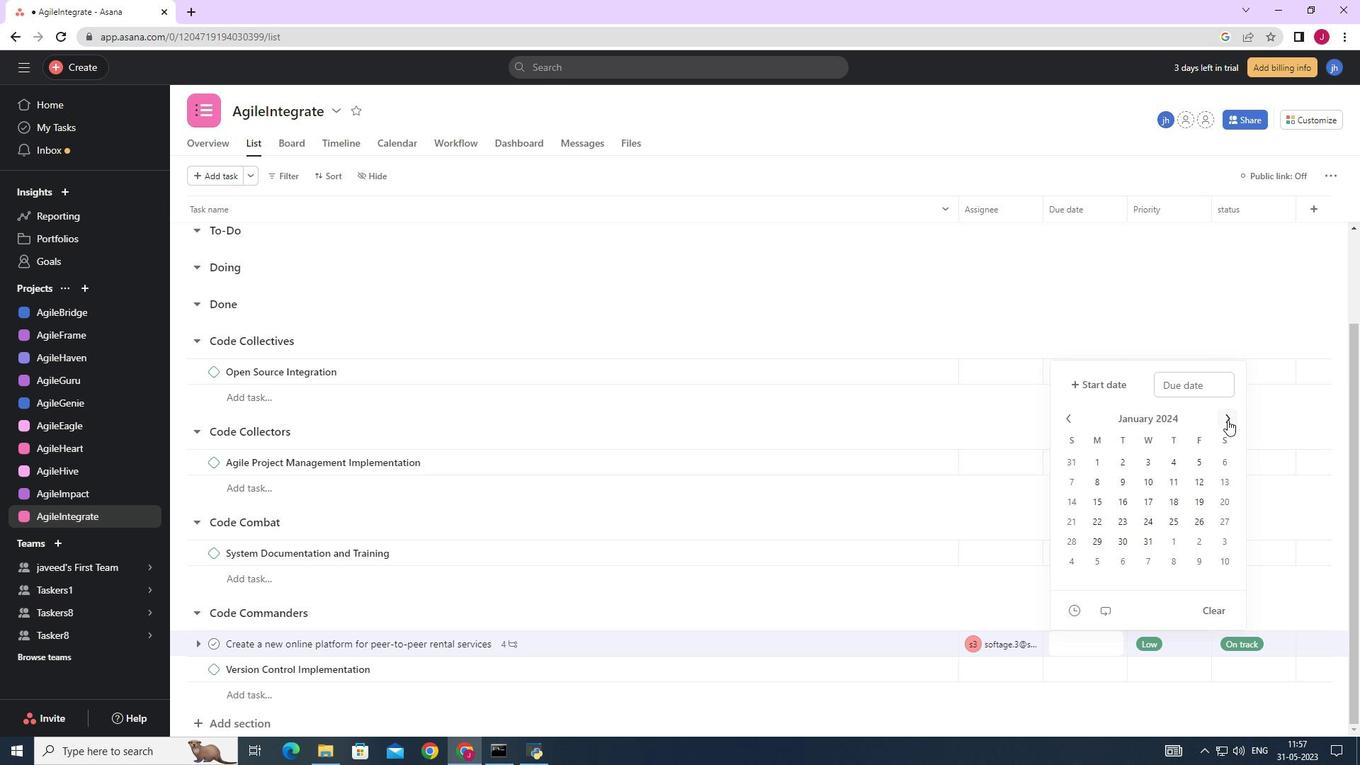 
Action: Mouse moved to (1062, 415)
Screenshot: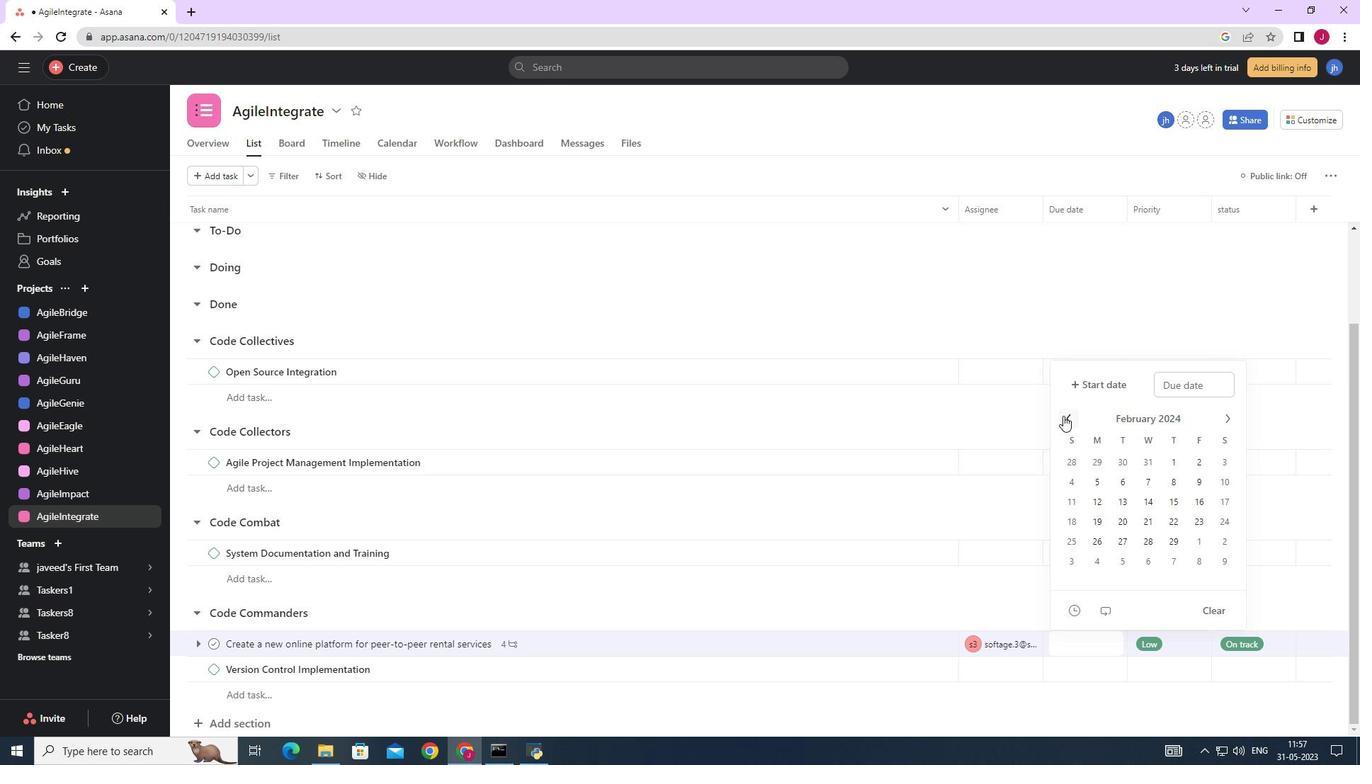 
Action: Mouse pressed left at (1062, 415)
Screenshot: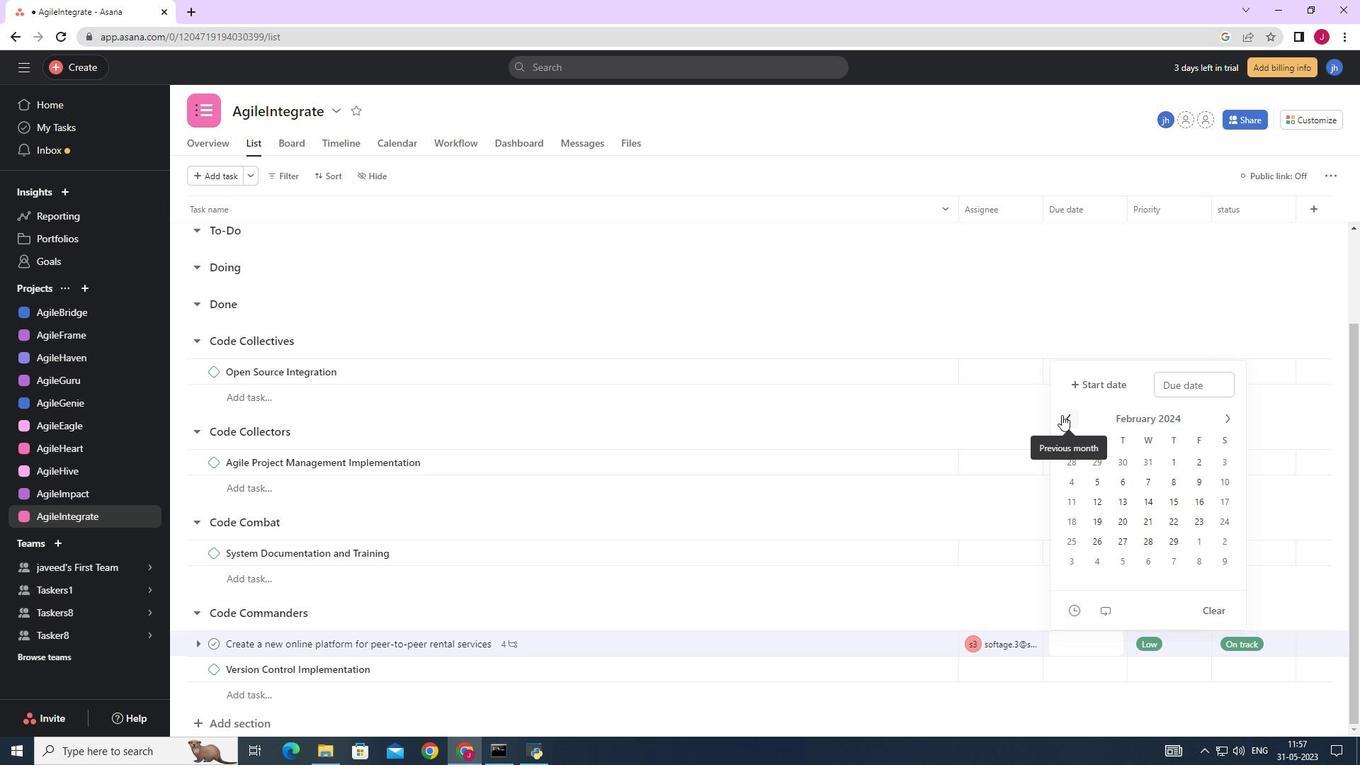 
Action: Mouse moved to (1228, 418)
Screenshot: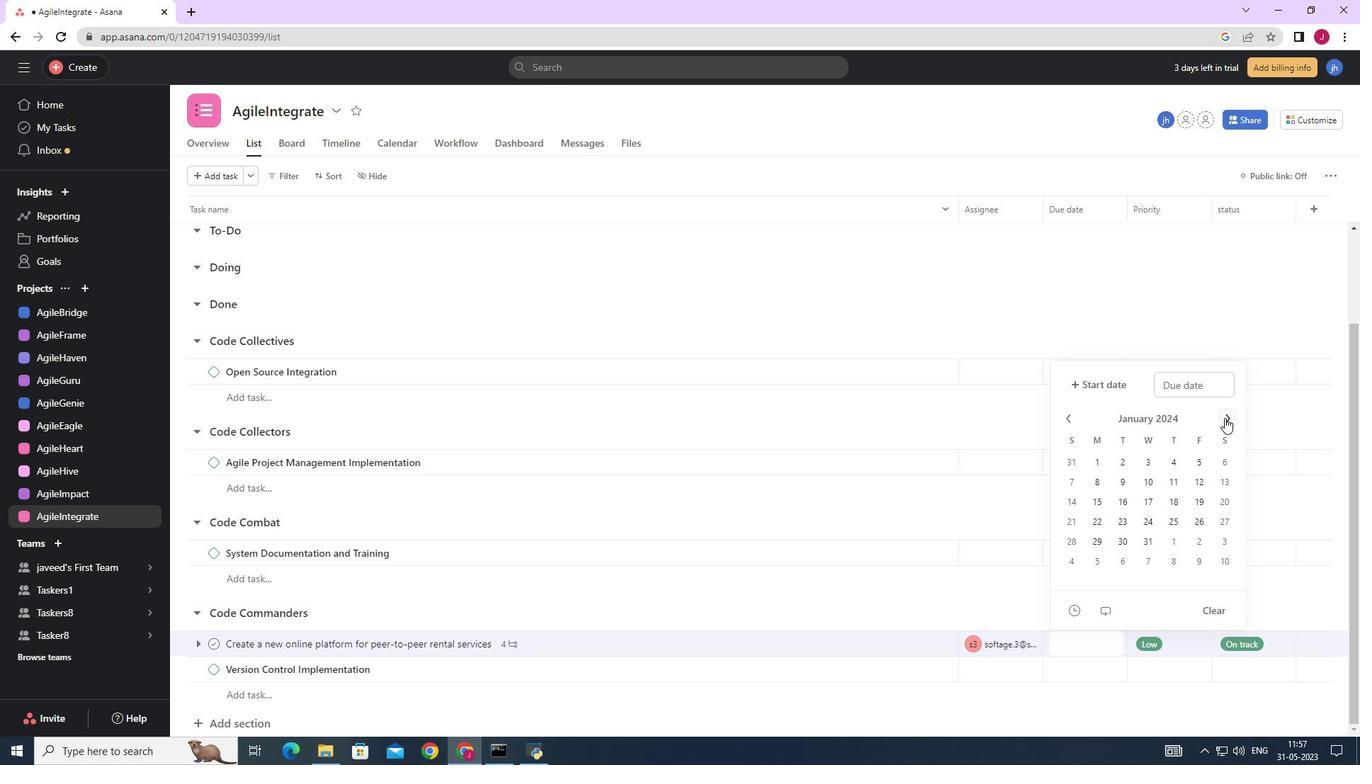 
Action: Mouse pressed left at (1228, 418)
Screenshot: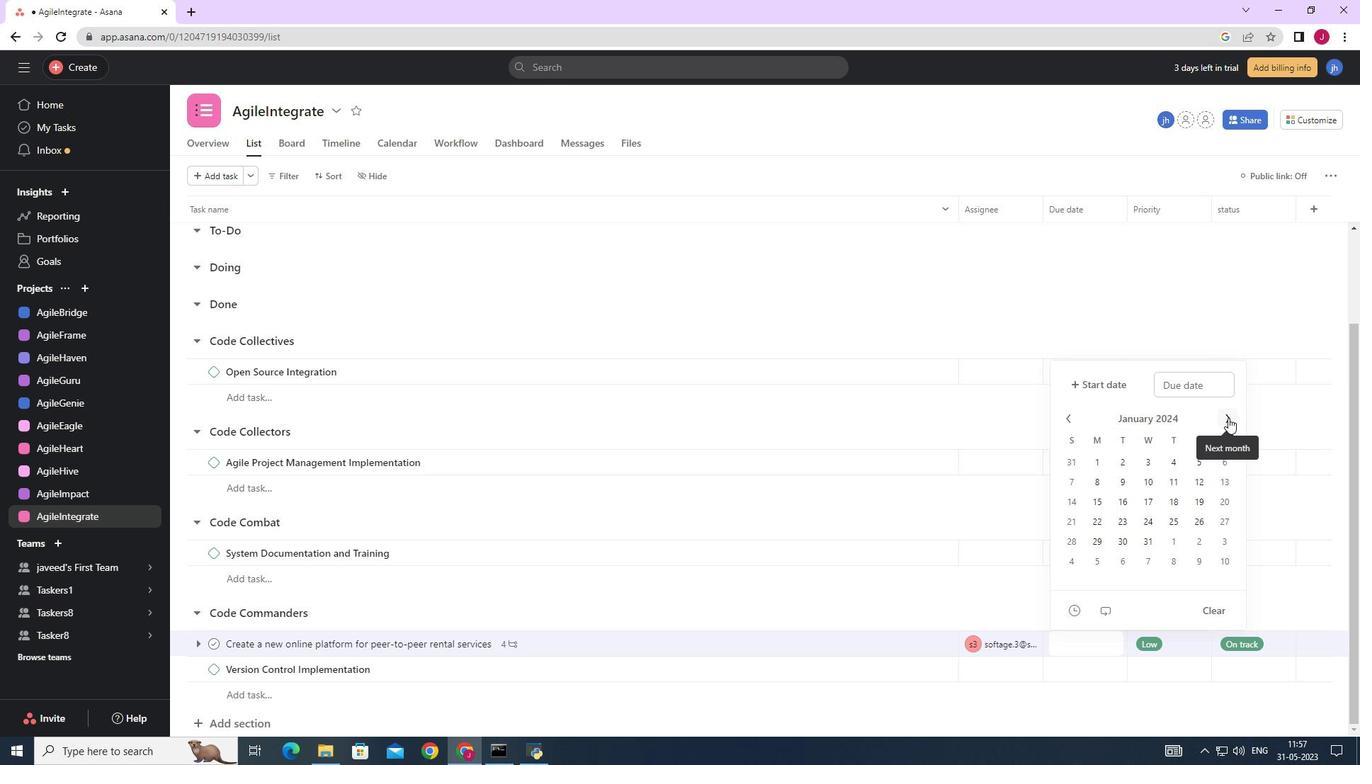 
Action: Mouse moved to (1171, 457)
Screenshot: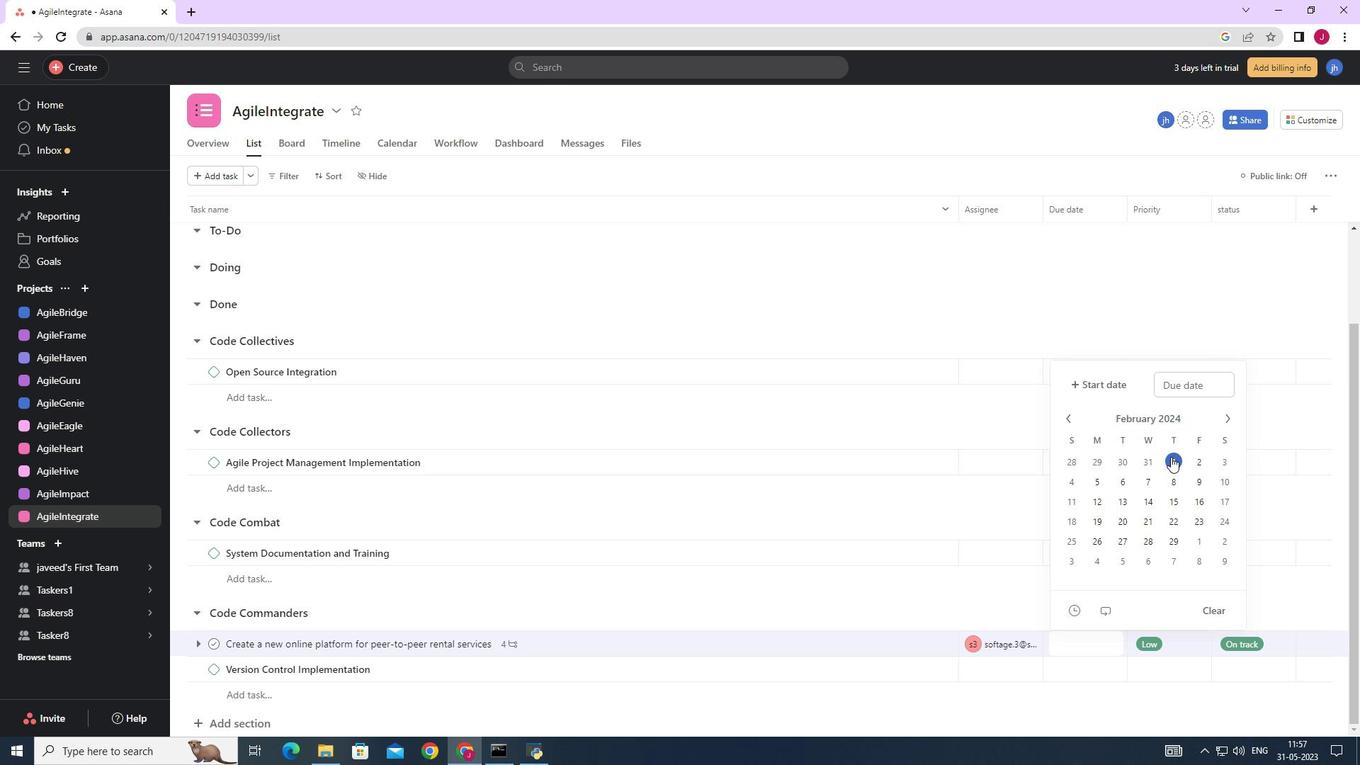 
Action: Mouse pressed left at (1171, 457)
Screenshot: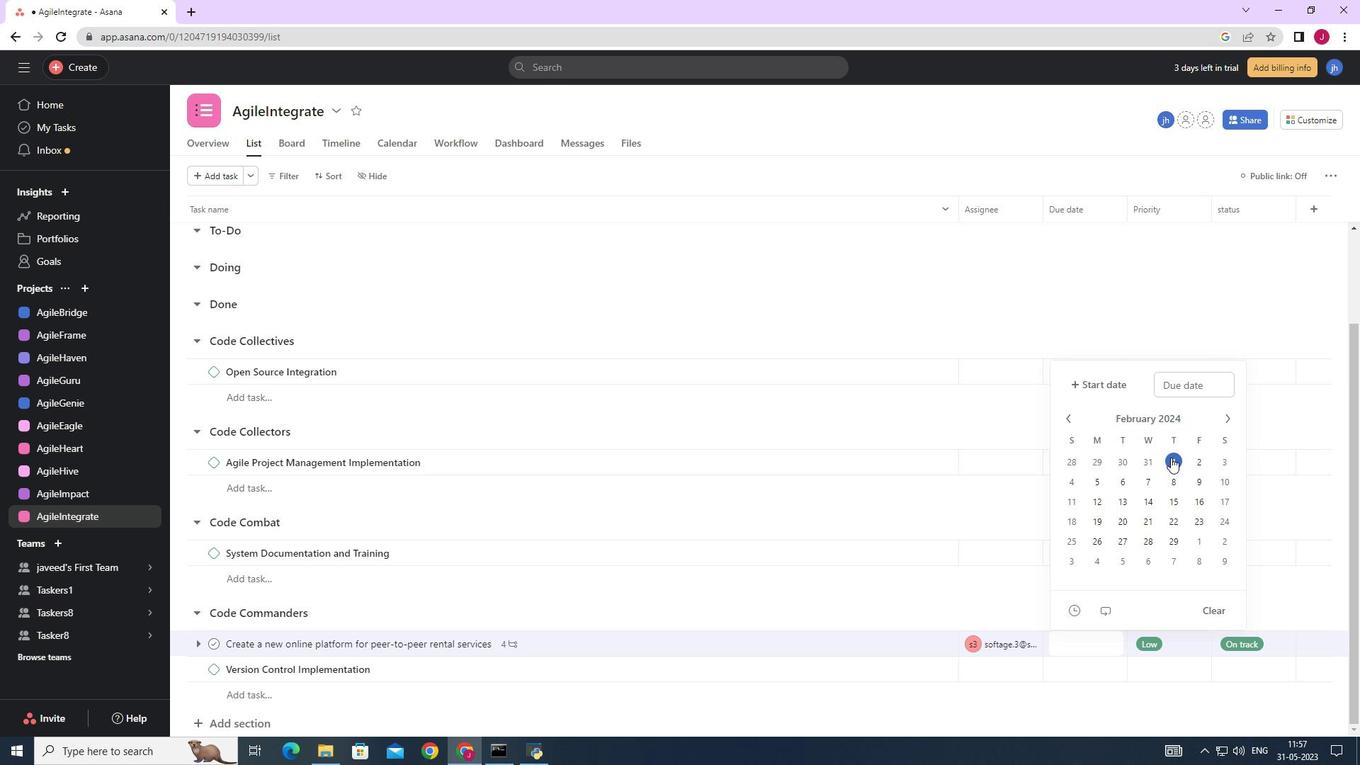 
Action: Mouse moved to (1222, 313)
Screenshot: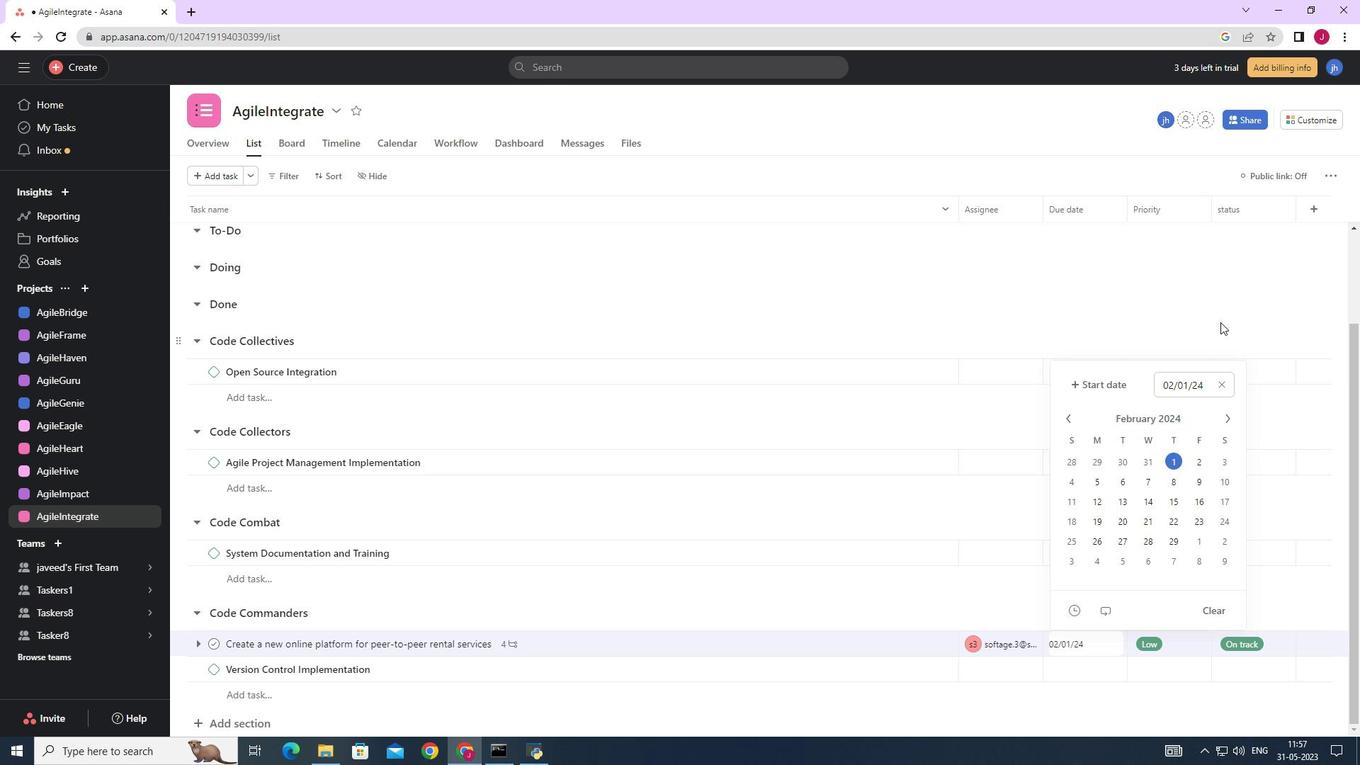 
Action: Mouse pressed left at (1222, 313)
Screenshot: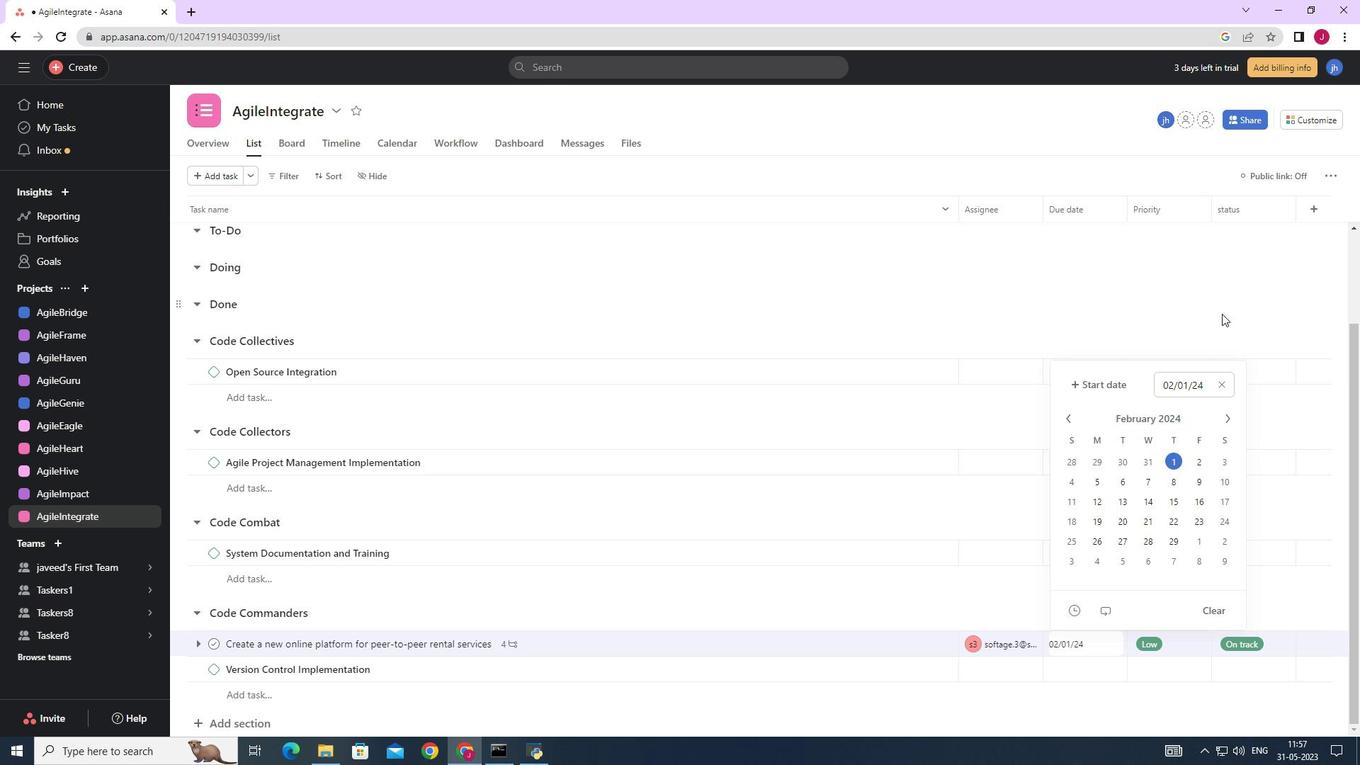 
Action: Mouse moved to (1220, 313)
Screenshot: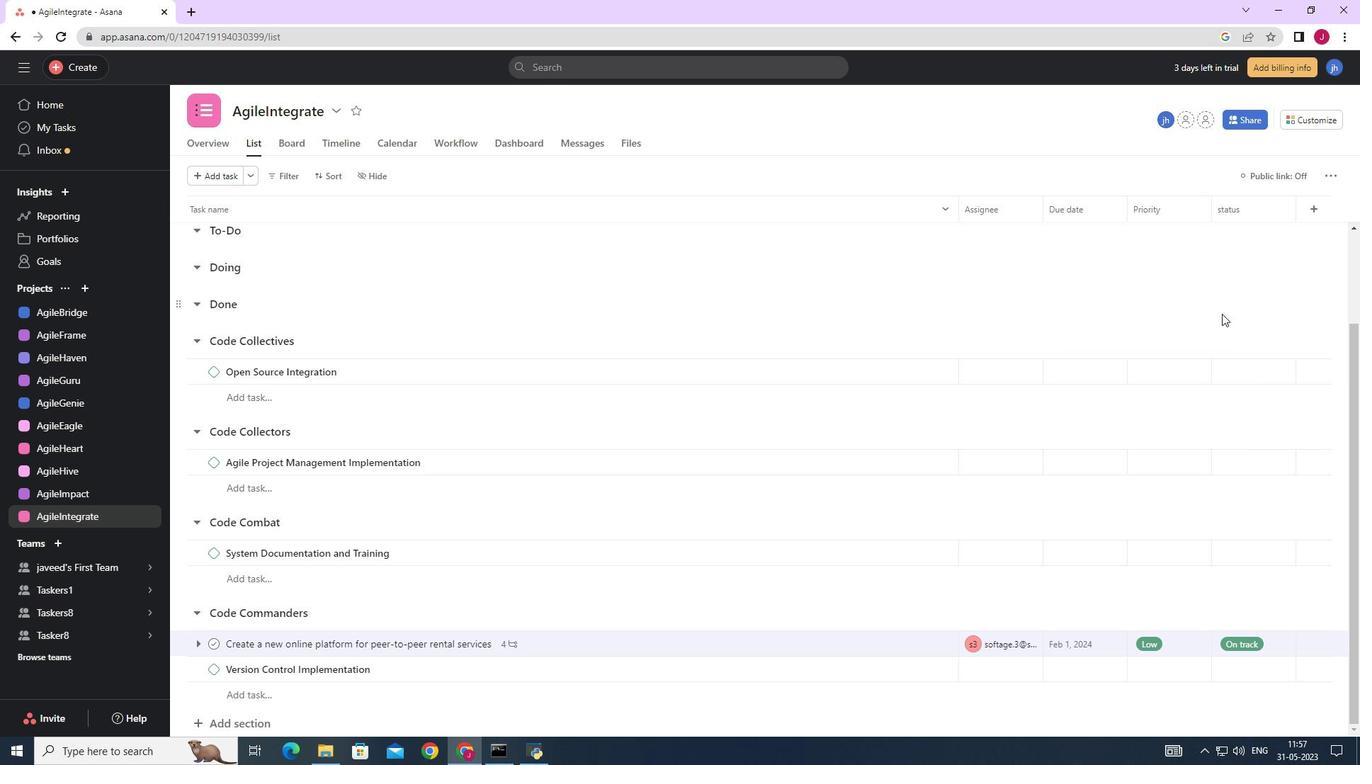 
